 Task: Search one way flight ticket for 1 adult, 6 children, 1 infant in seat and 1 infant on lap in business from Portland: Portland International Airport to Springfield: Abraham Lincoln Capital Airport on 5-2-2023. Choice of flights is Delta. Number of bags: 8 checked bags. Price is upto 109000. Outbound departure time preference is 8:00.
Action: Mouse moved to (373, 319)
Screenshot: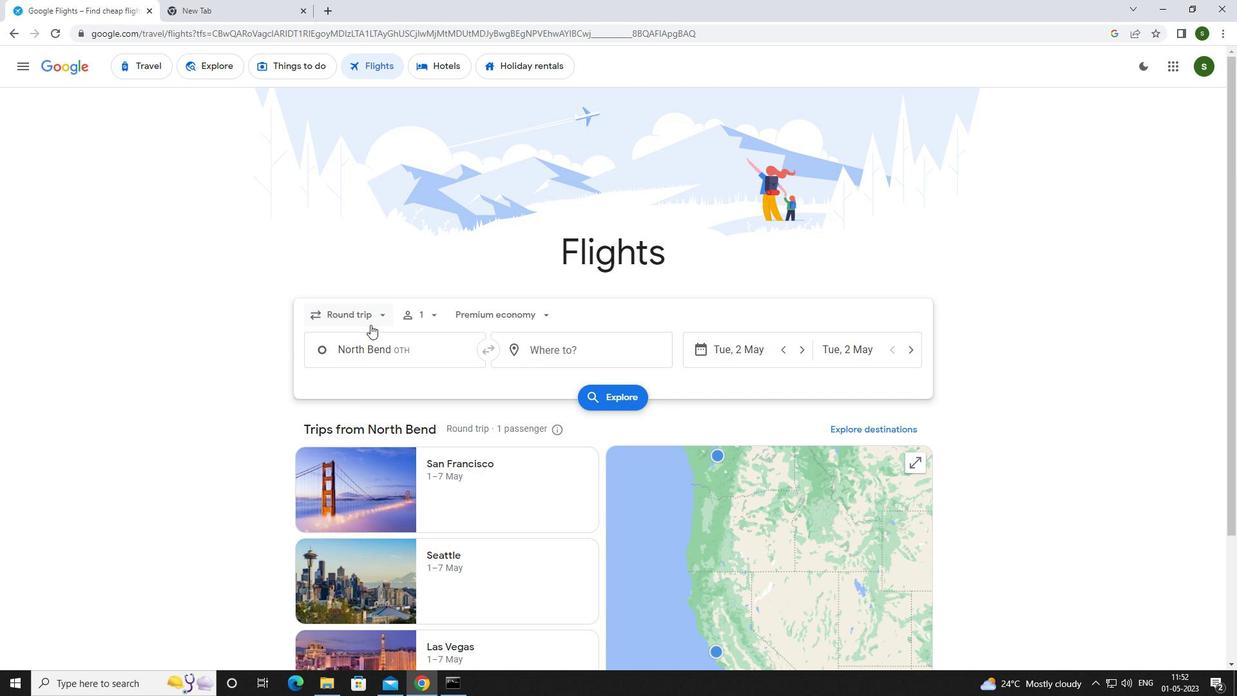 
Action: Mouse pressed left at (373, 319)
Screenshot: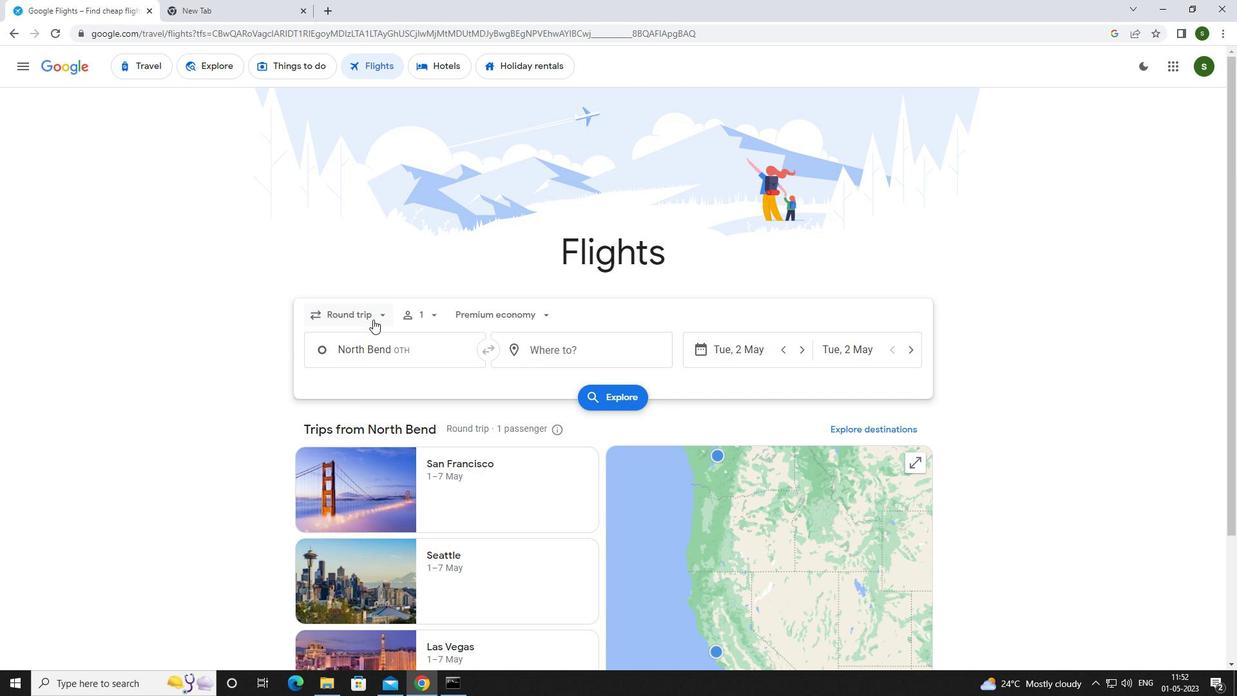 
Action: Mouse moved to (362, 367)
Screenshot: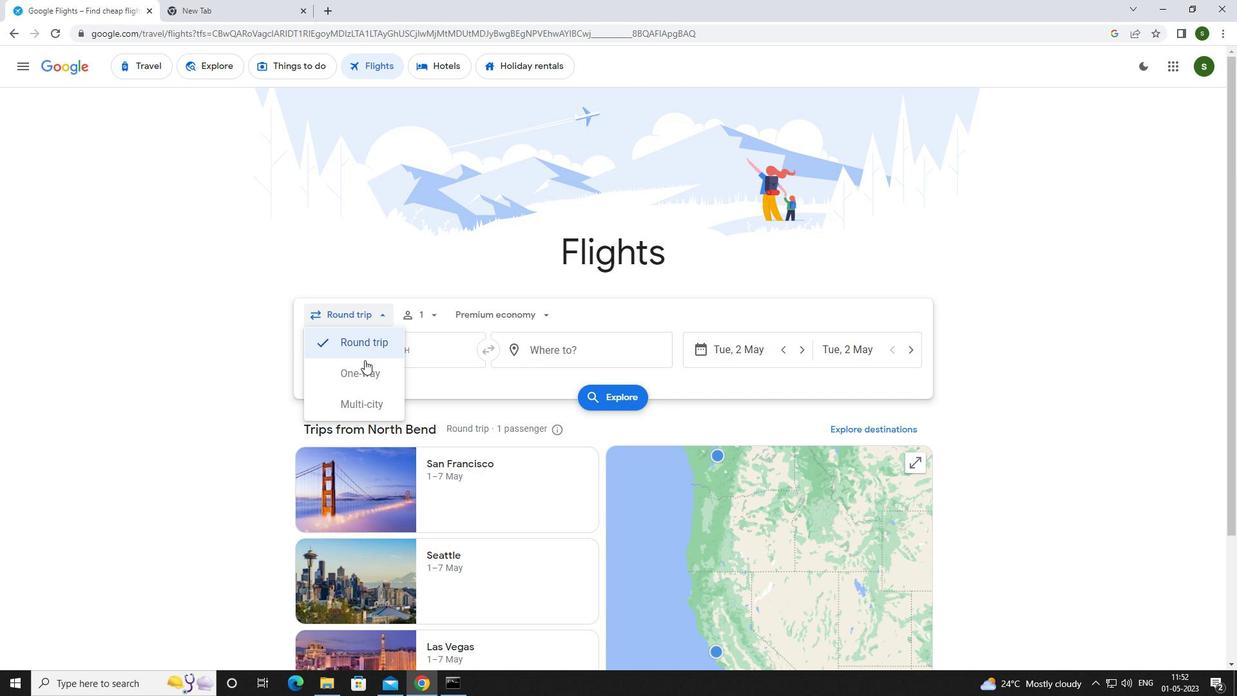 
Action: Mouse pressed left at (362, 367)
Screenshot: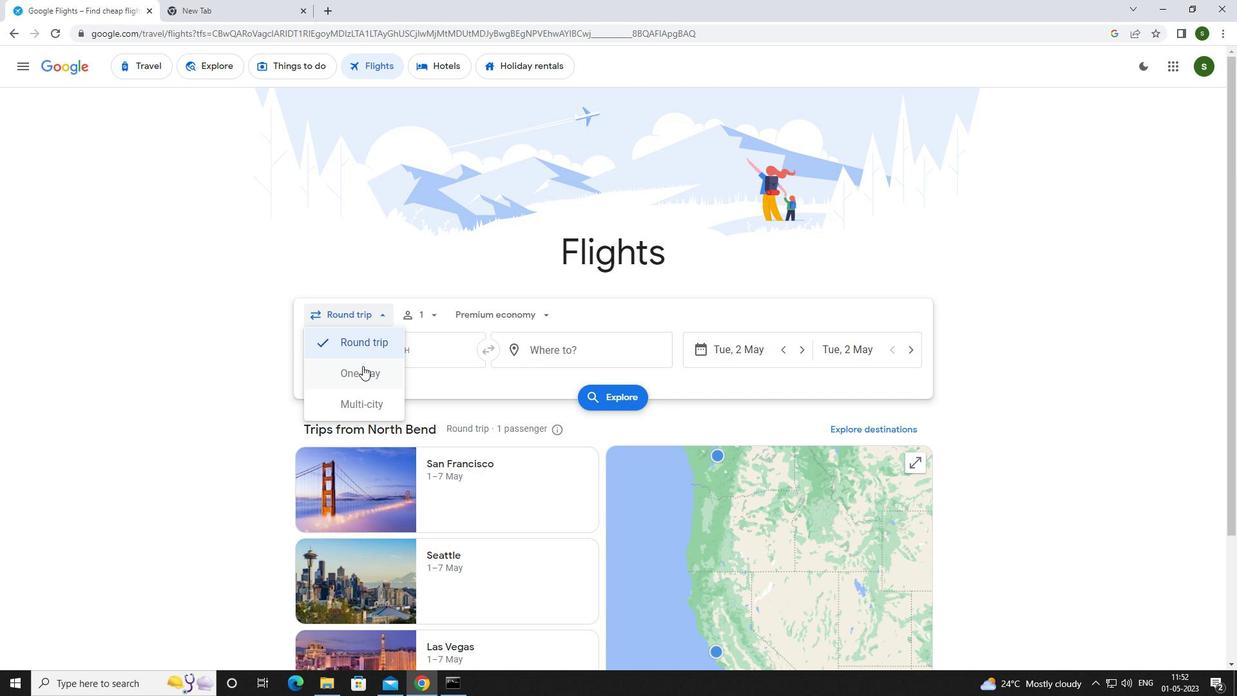 
Action: Mouse moved to (431, 315)
Screenshot: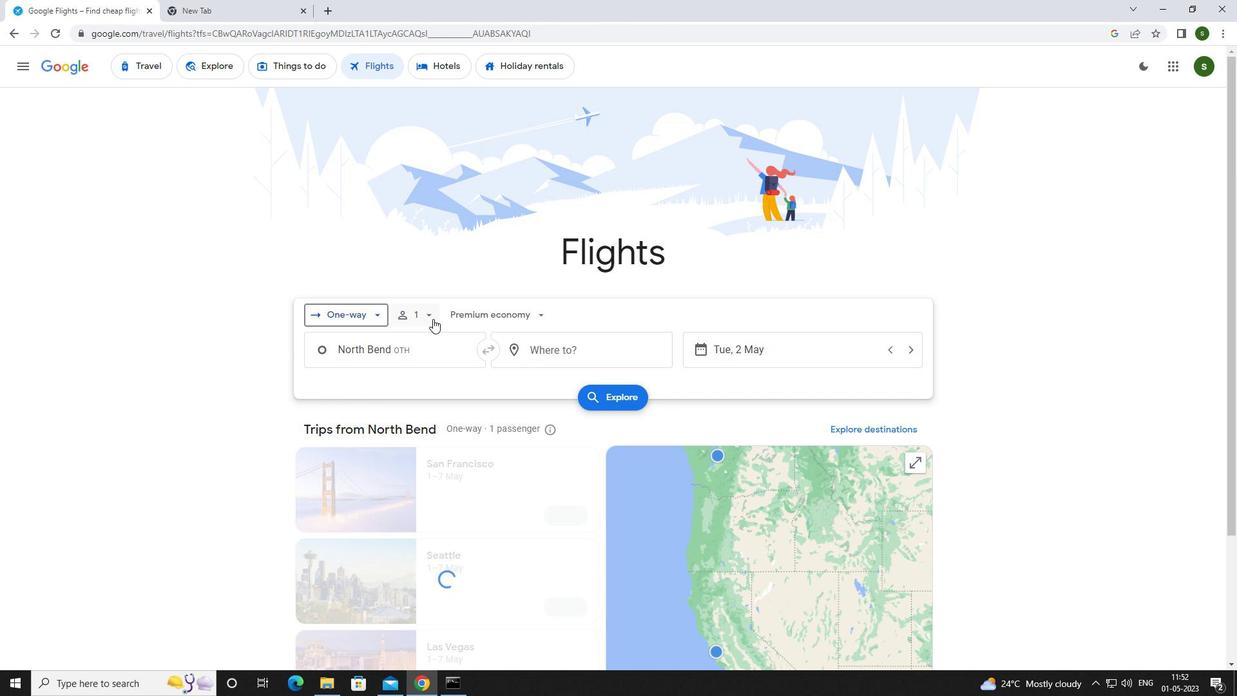 
Action: Mouse pressed left at (431, 315)
Screenshot: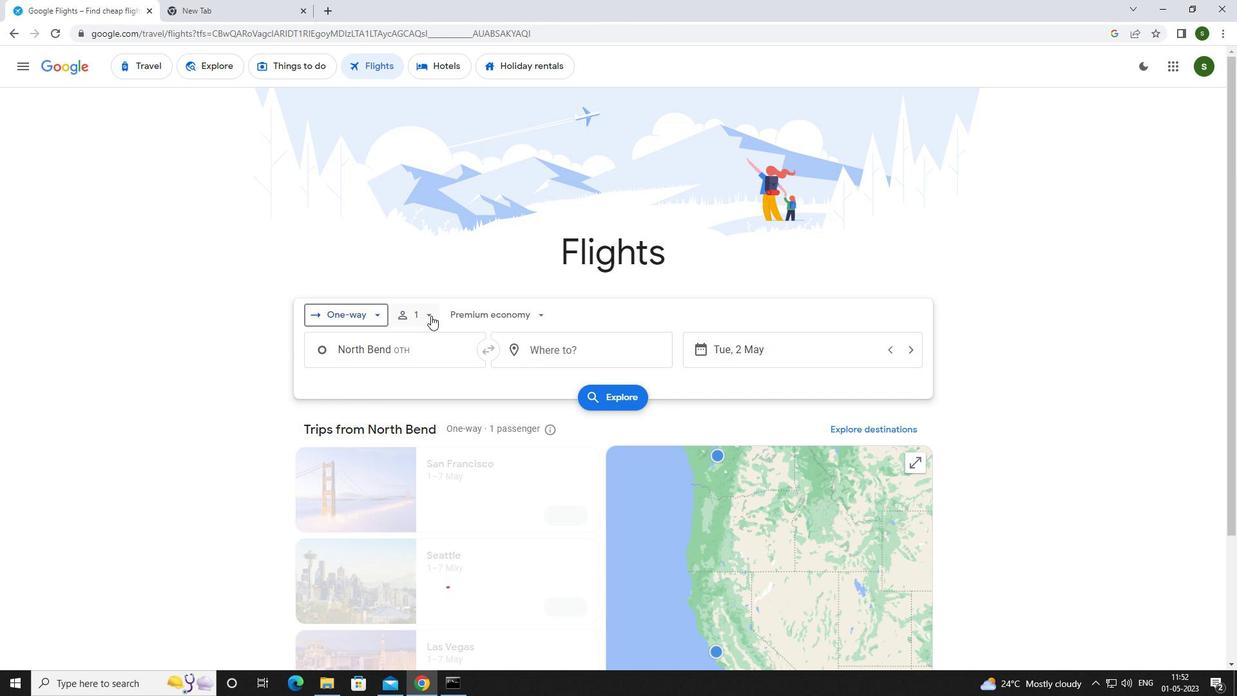 
Action: Mouse moved to (530, 375)
Screenshot: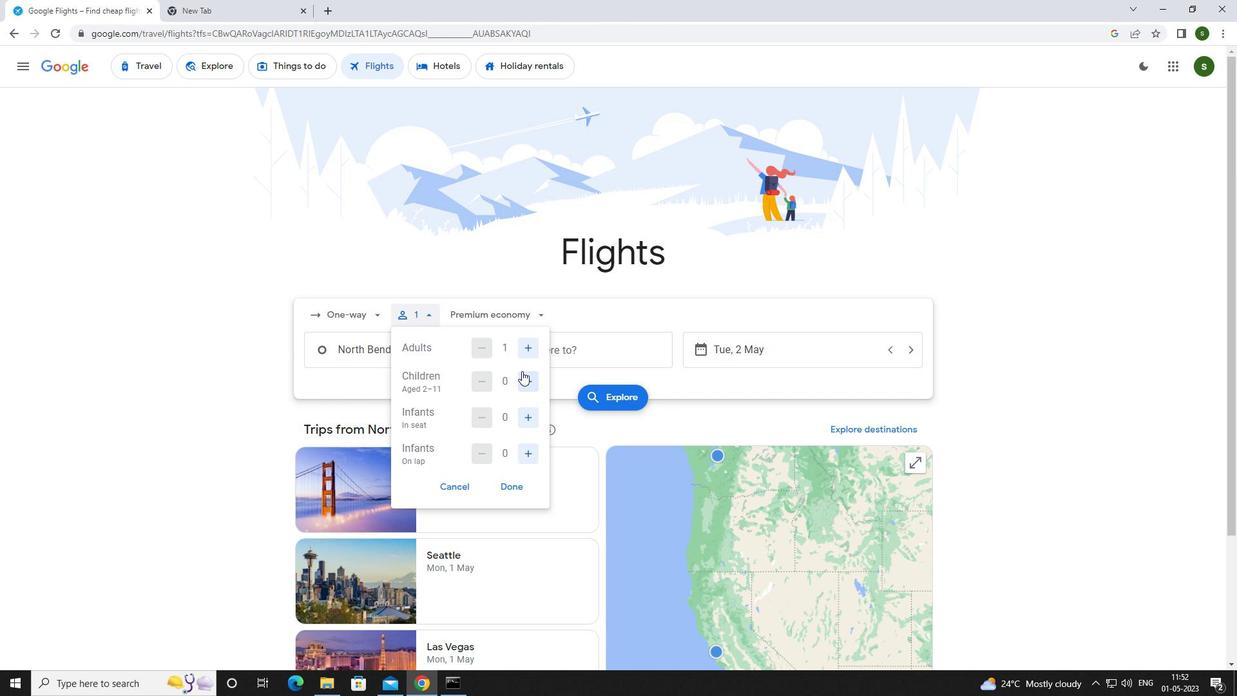 
Action: Mouse pressed left at (530, 375)
Screenshot: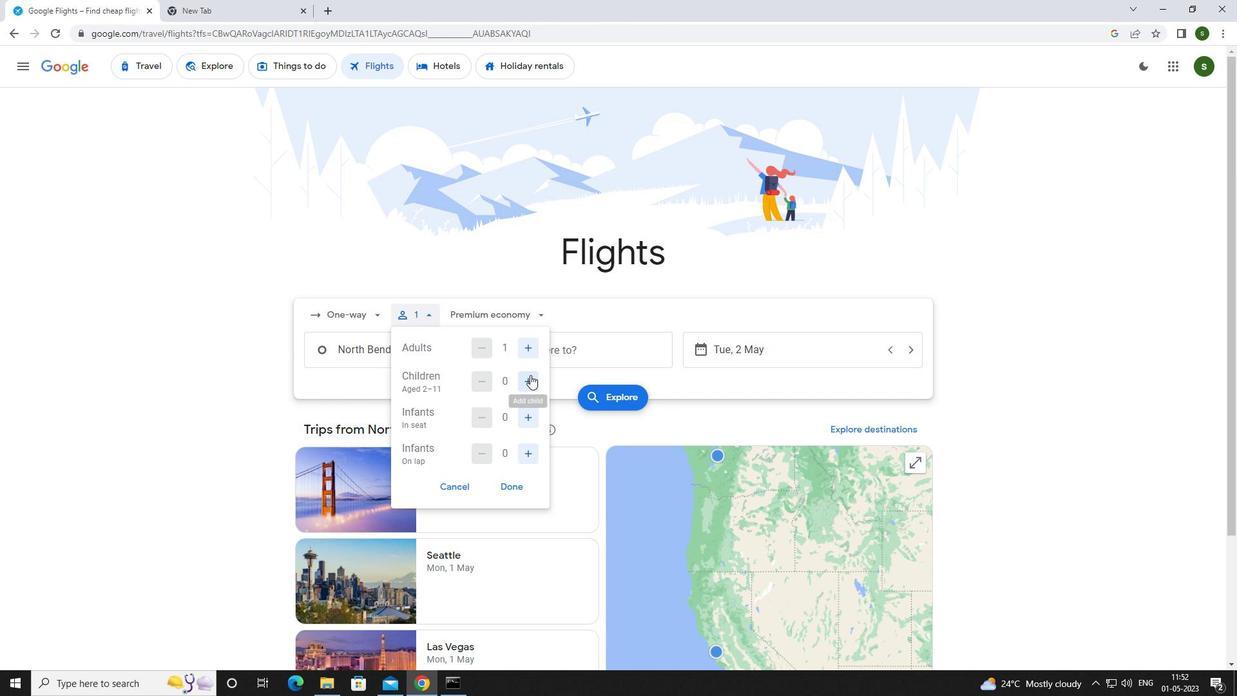
Action: Mouse pressed left at (530, 375)
Screenshot: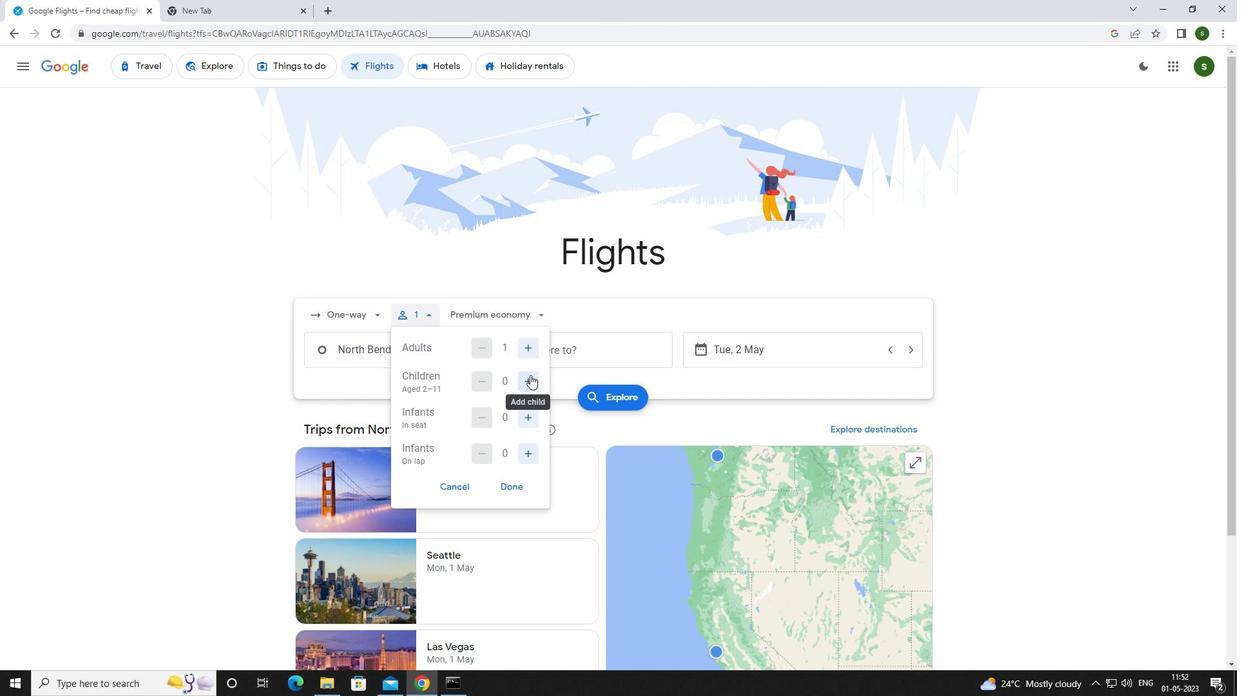
Action: Mouse pressed left at (530, 375)
Screenshot: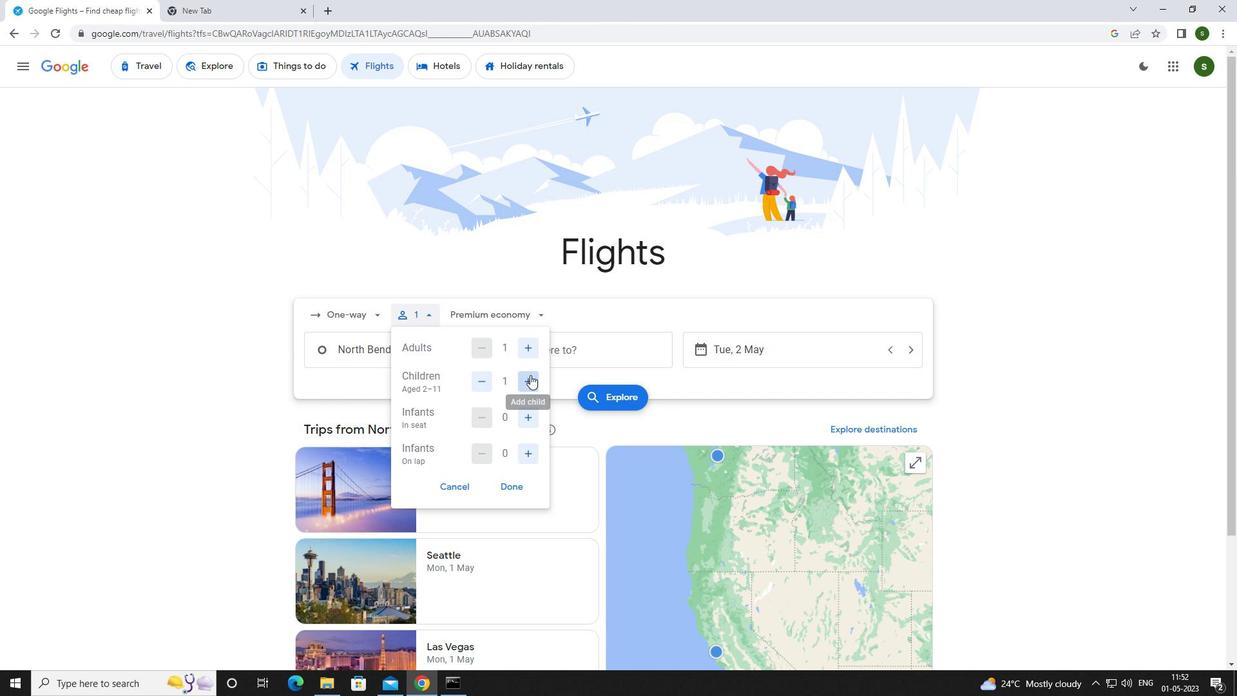 
Action: Mouse pressed left at (530, 375)
Screenshot: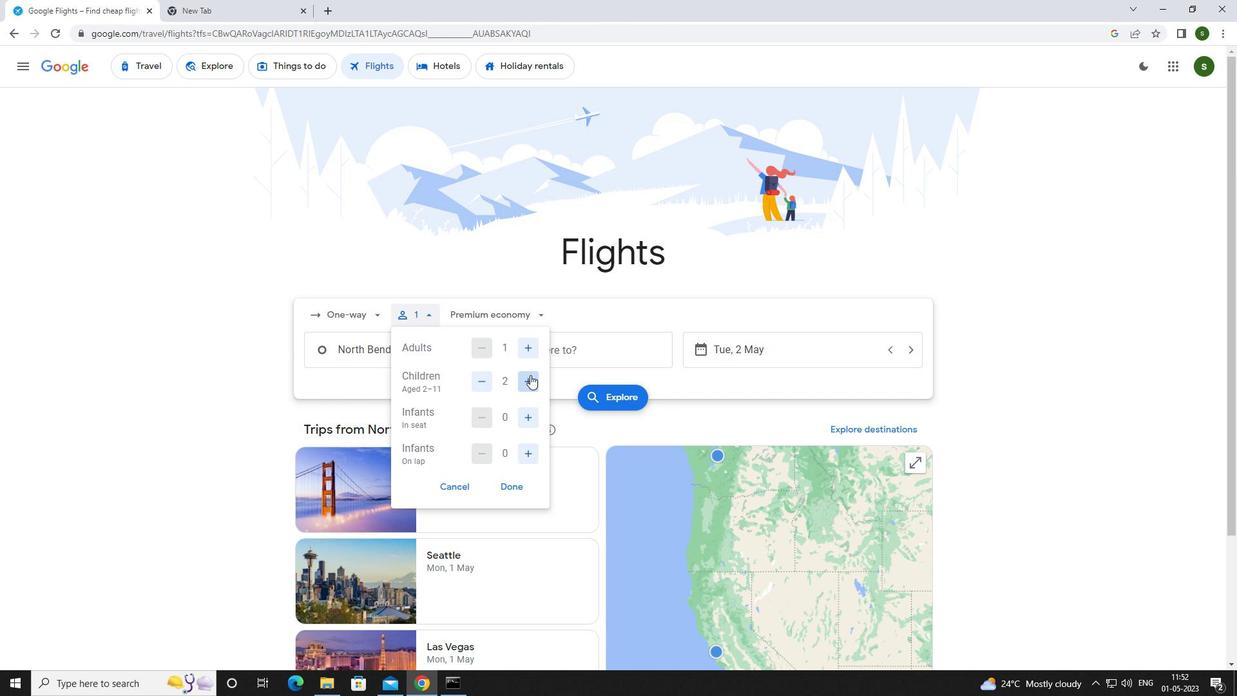 
Action: Mouse pressed left at (530, 375)
Screenshot: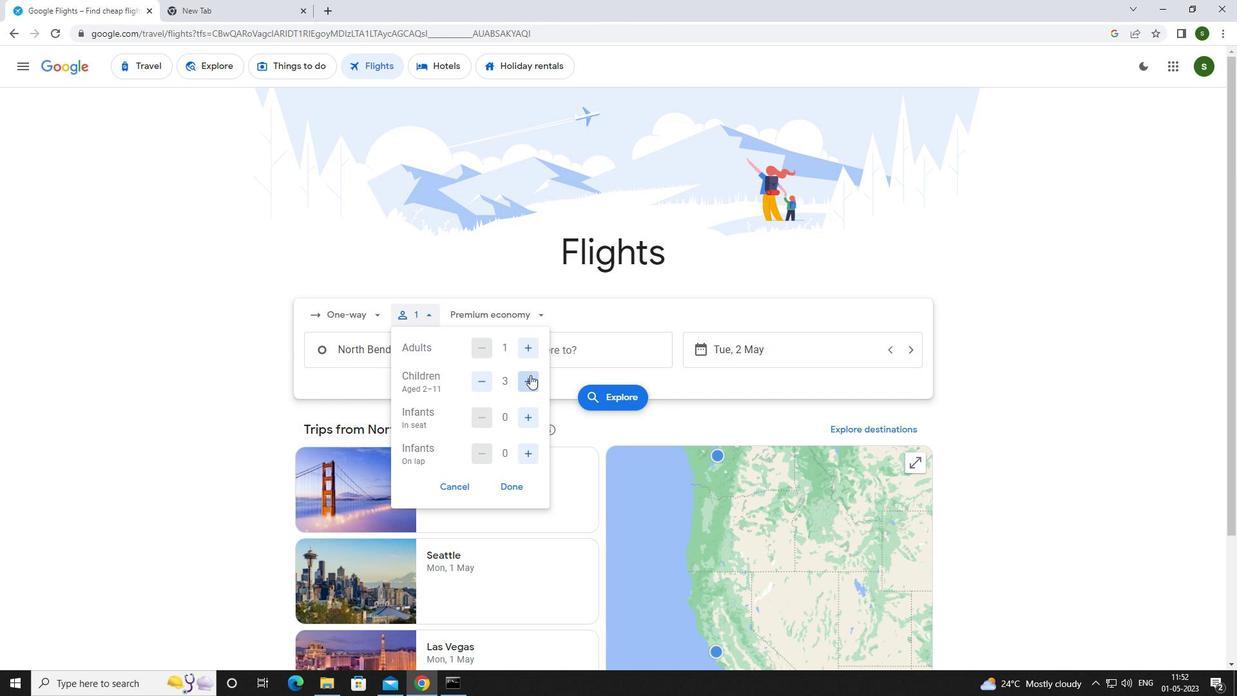 
Action: Mouse pressed left at (530, 375)
Screenshot: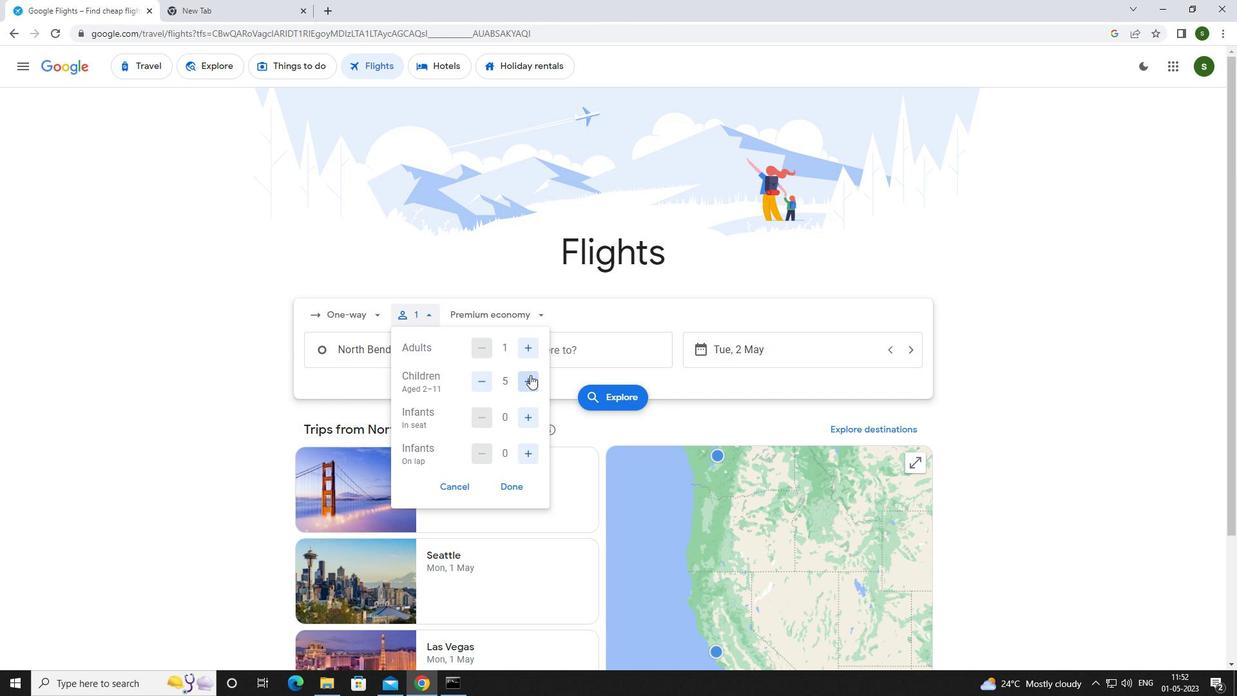 
Action: Mouse moved to (529, 409)
Screenshot: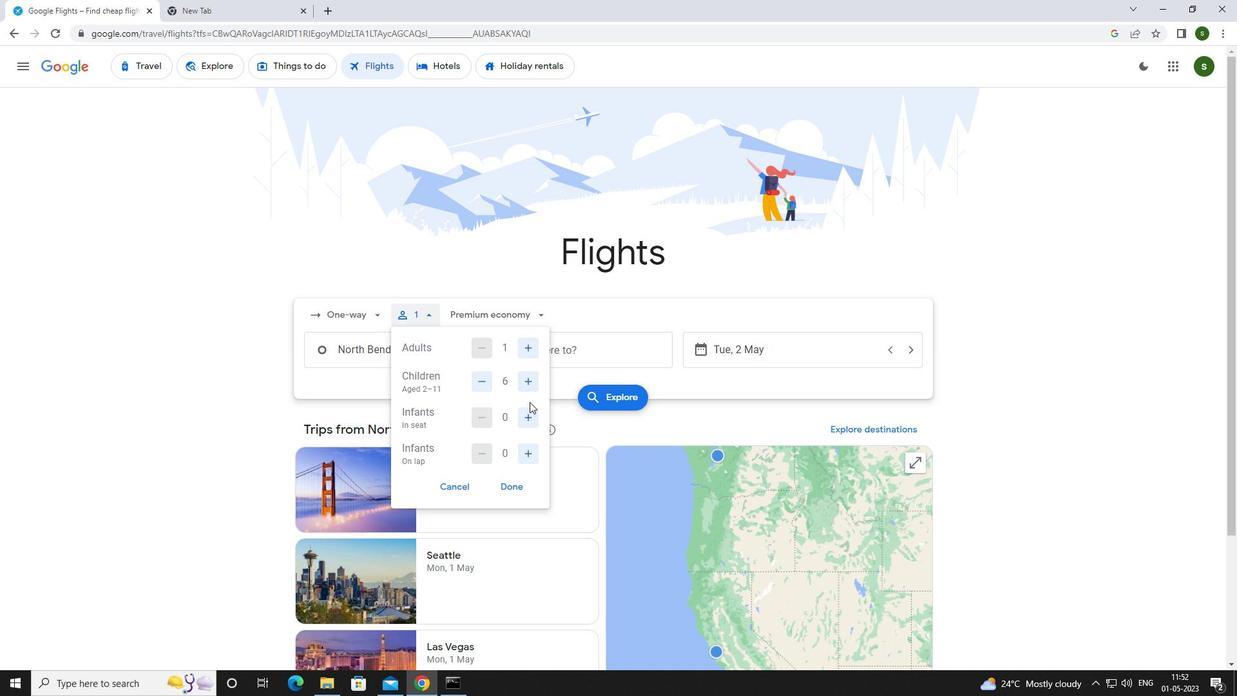 
Action: Mouse pressed left at (529, 409)
Screenshot: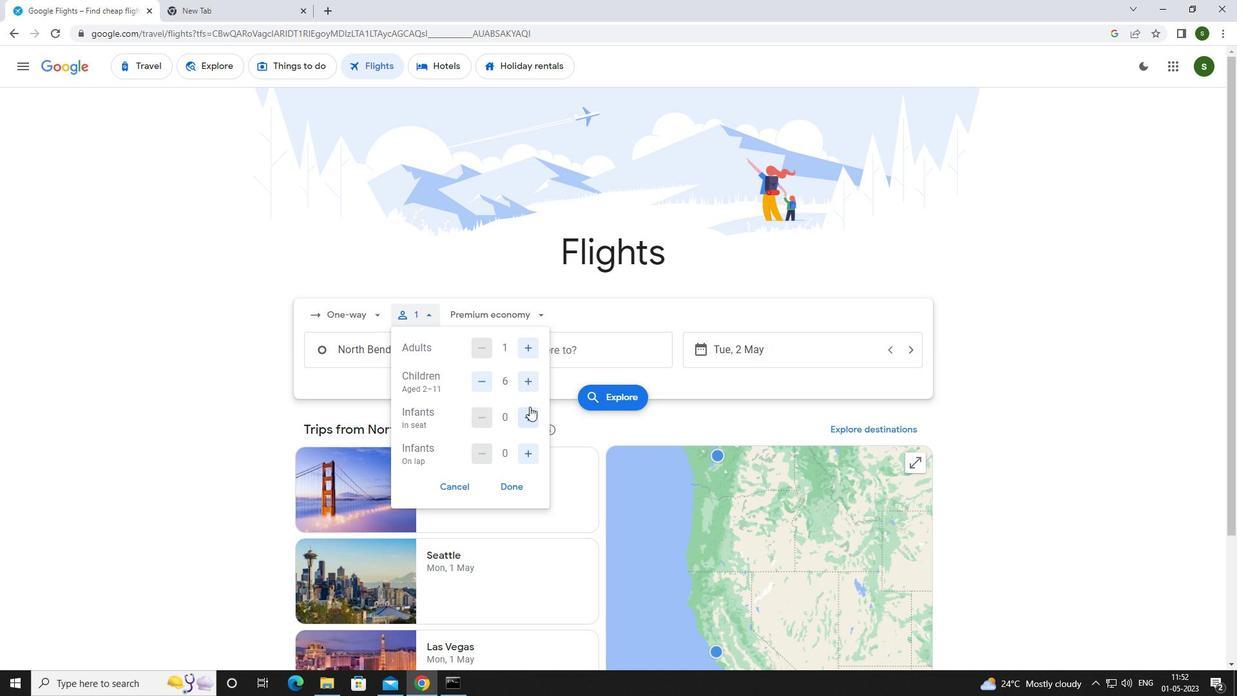 
Action: Mouse moved to (525, 448)
Screenshot: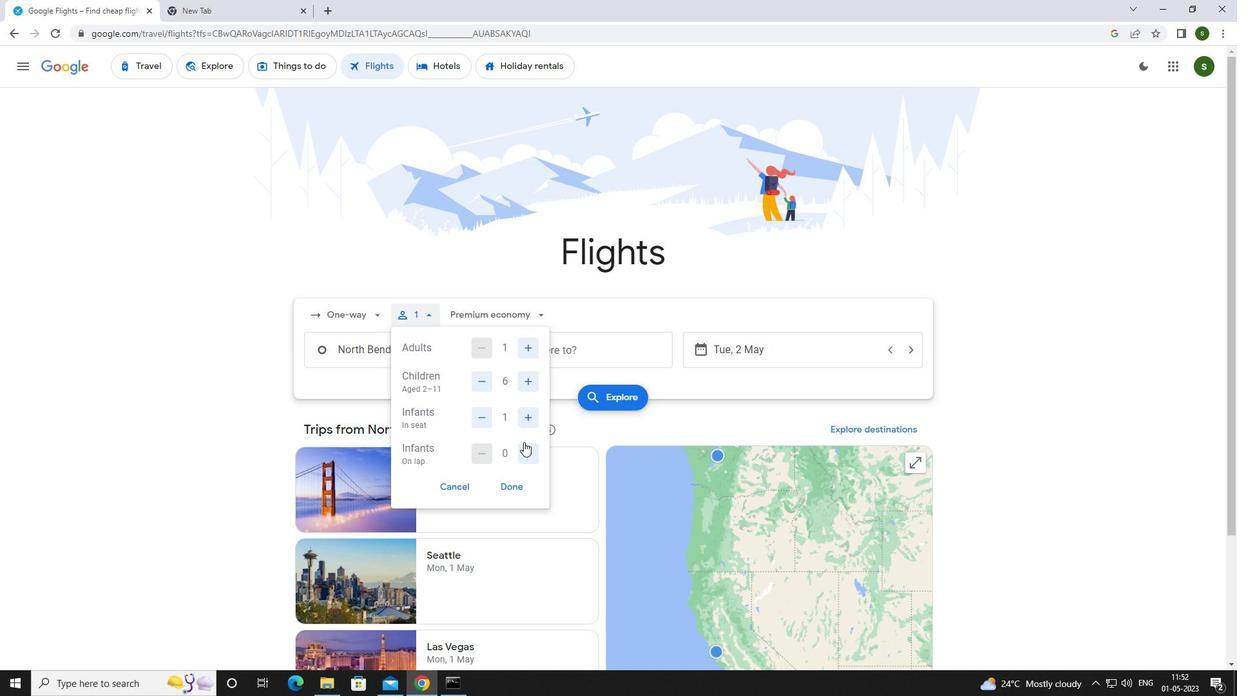 
Action: Mouse pressed left at (525, 448)
Screenshot: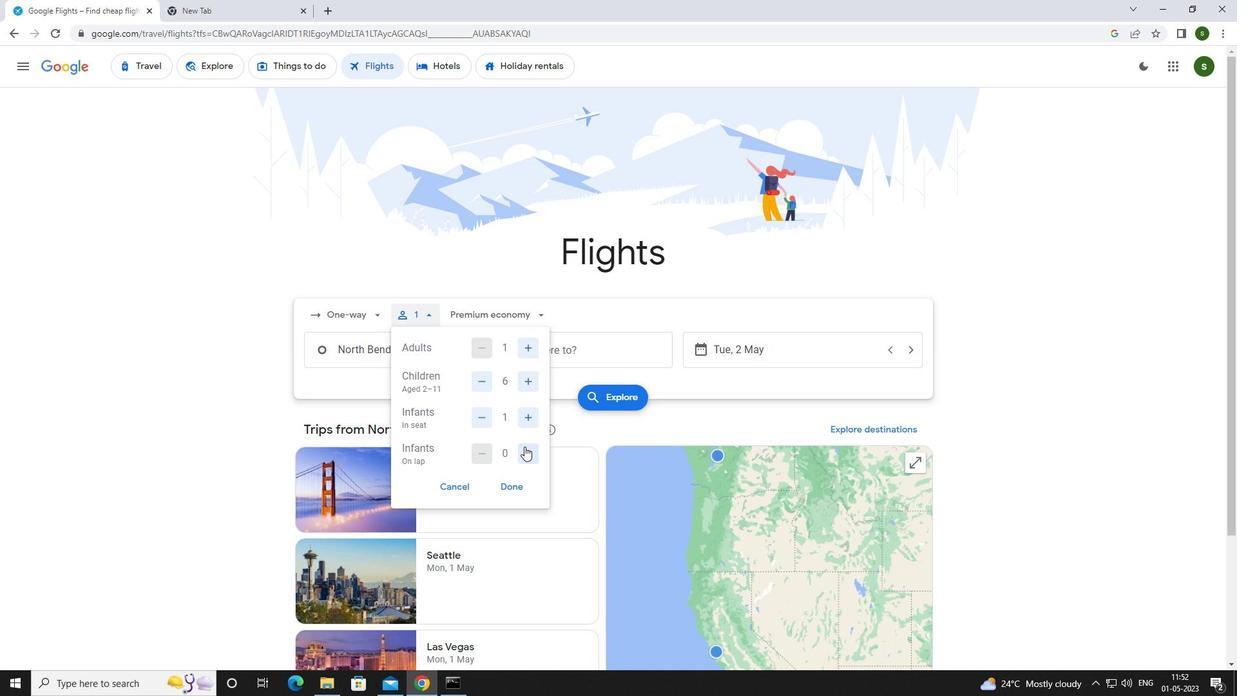 
Action: Mouse moved to (495, 315)
Screenshot: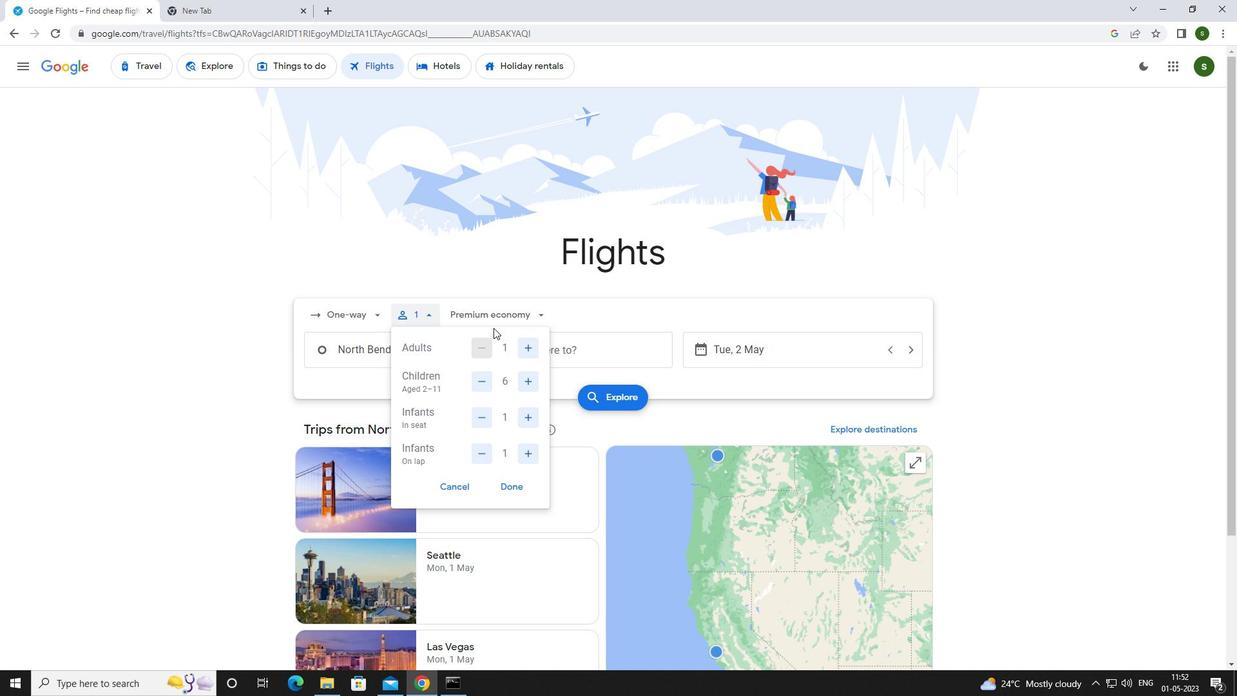 
Action: Mouse pressed left at (495, 315)
Screenshot: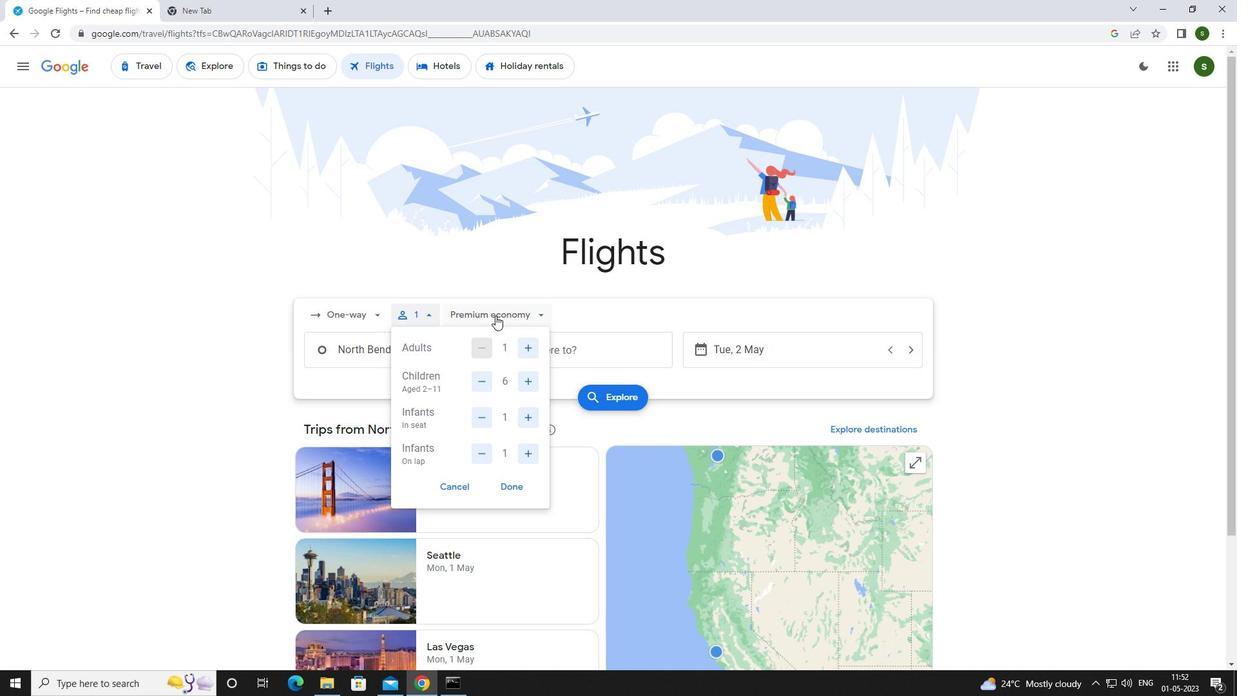 
Action: Mouse moved to (511, 402)
Screenshot: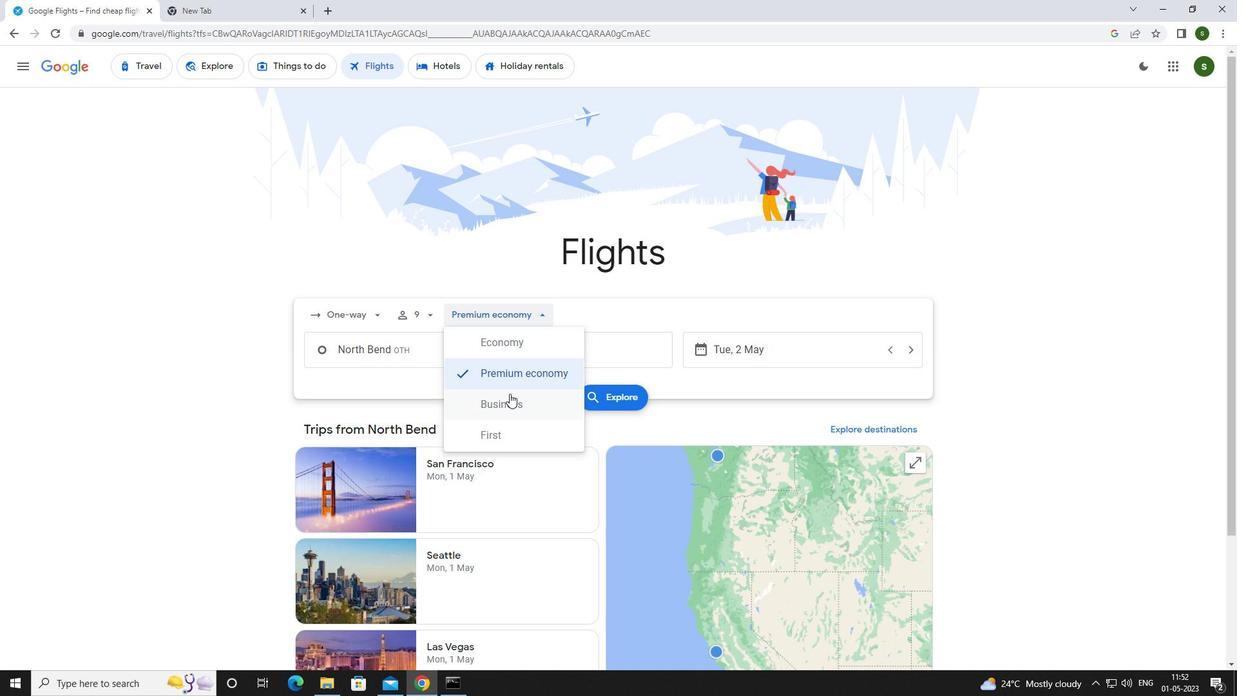 
Action: Mouse pressed left at (511, 402)
Screenshot: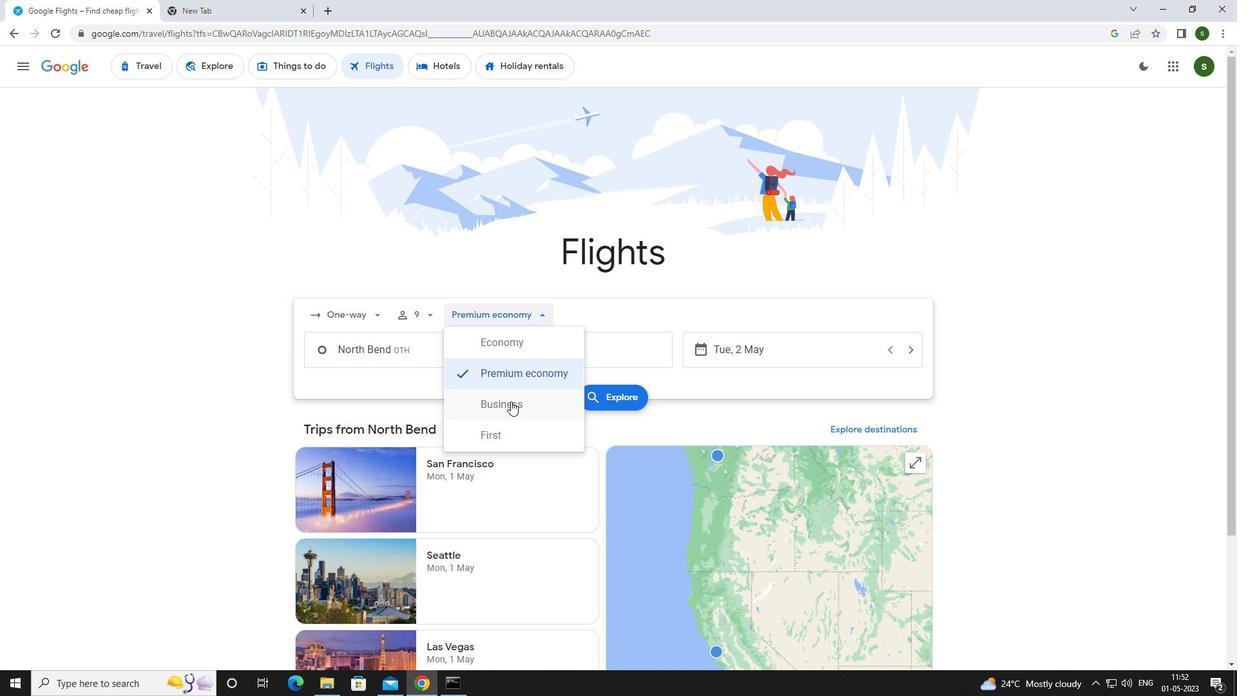 
Action: Mouse moved to (456, 351)
Screenshot: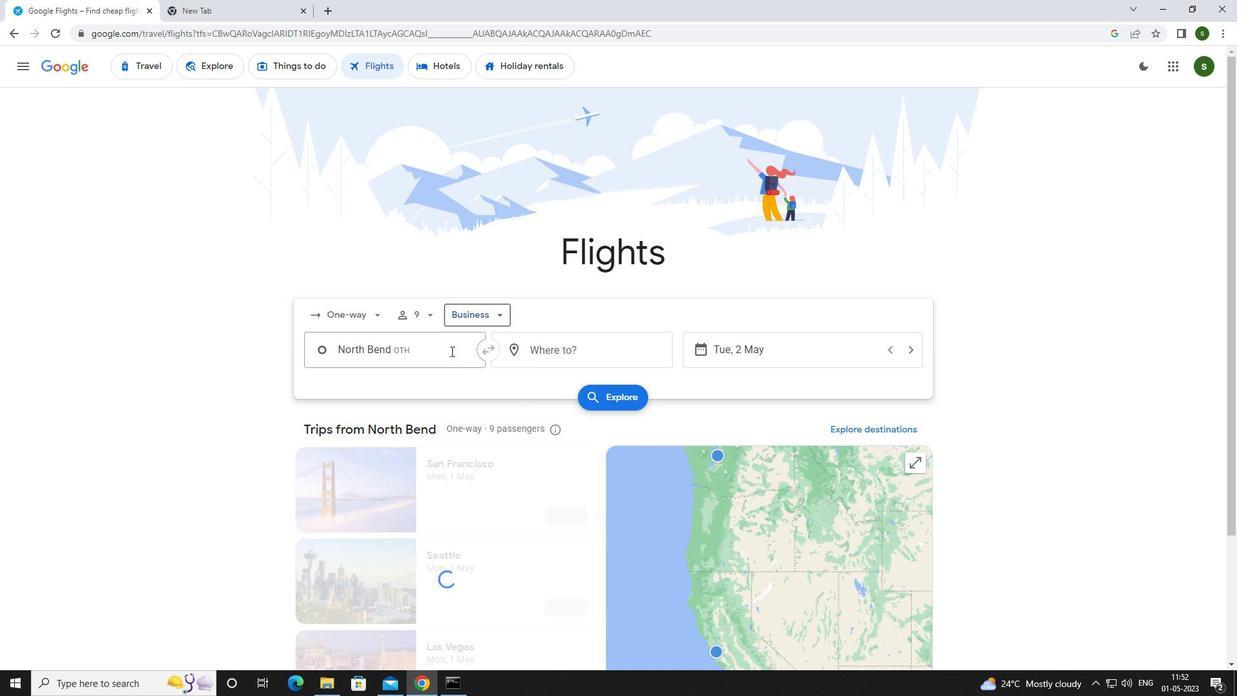 
Action: Mouse pressed left at (456, 351)
Screenshot: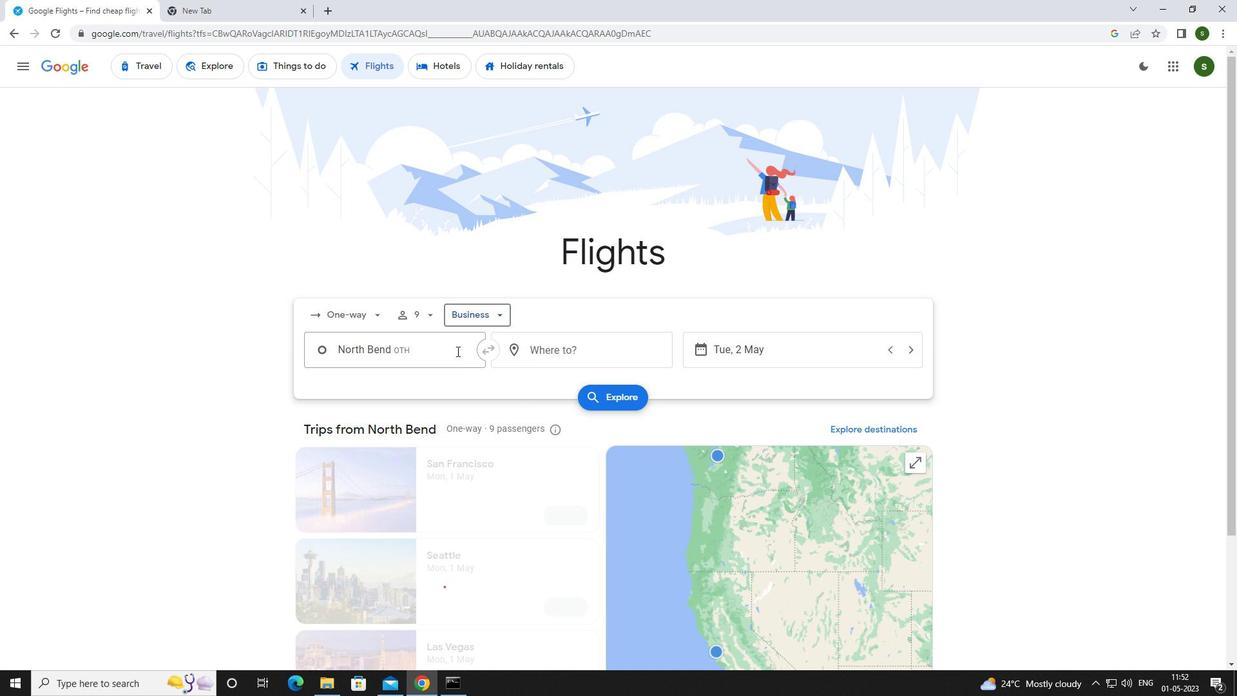 
Action: Key pressed p<Key.caps_lock>ortland
Screenshot: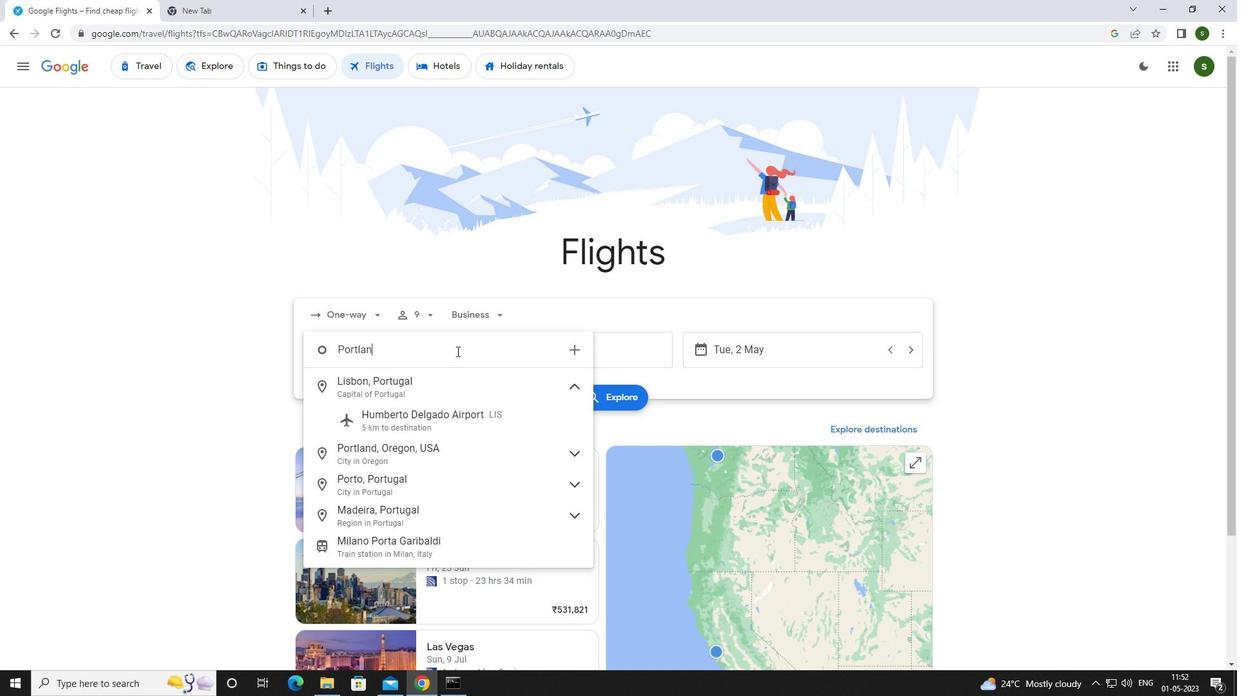 
Action: Mouse moved to (461, 411)
Screenshot: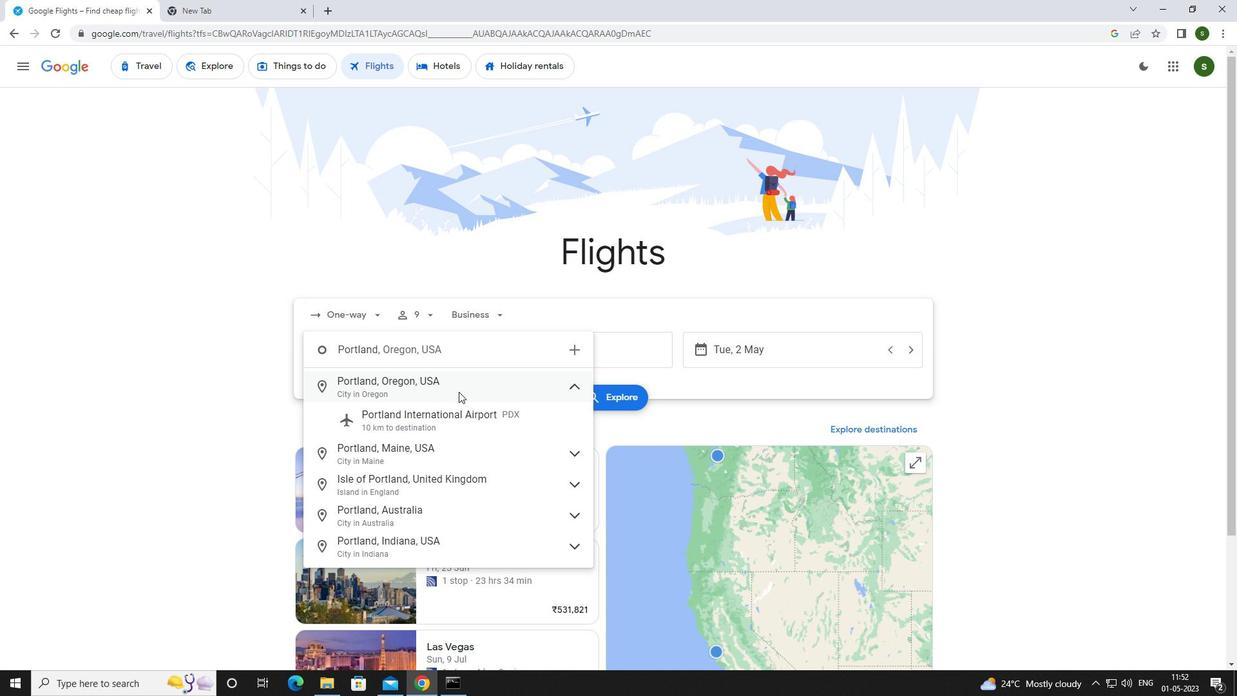 
Action: Mouse pressed left at (461, 411)
Screenshot: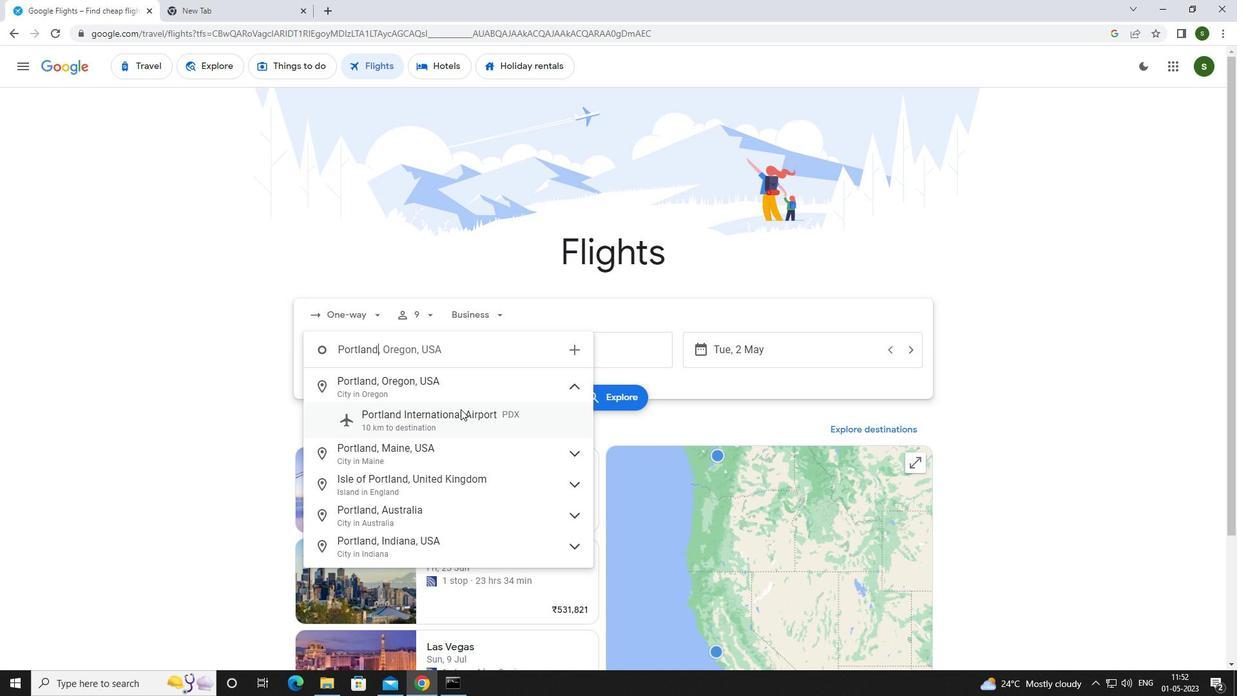 
Action: Mouse moved to (590, 351)
Screenshot: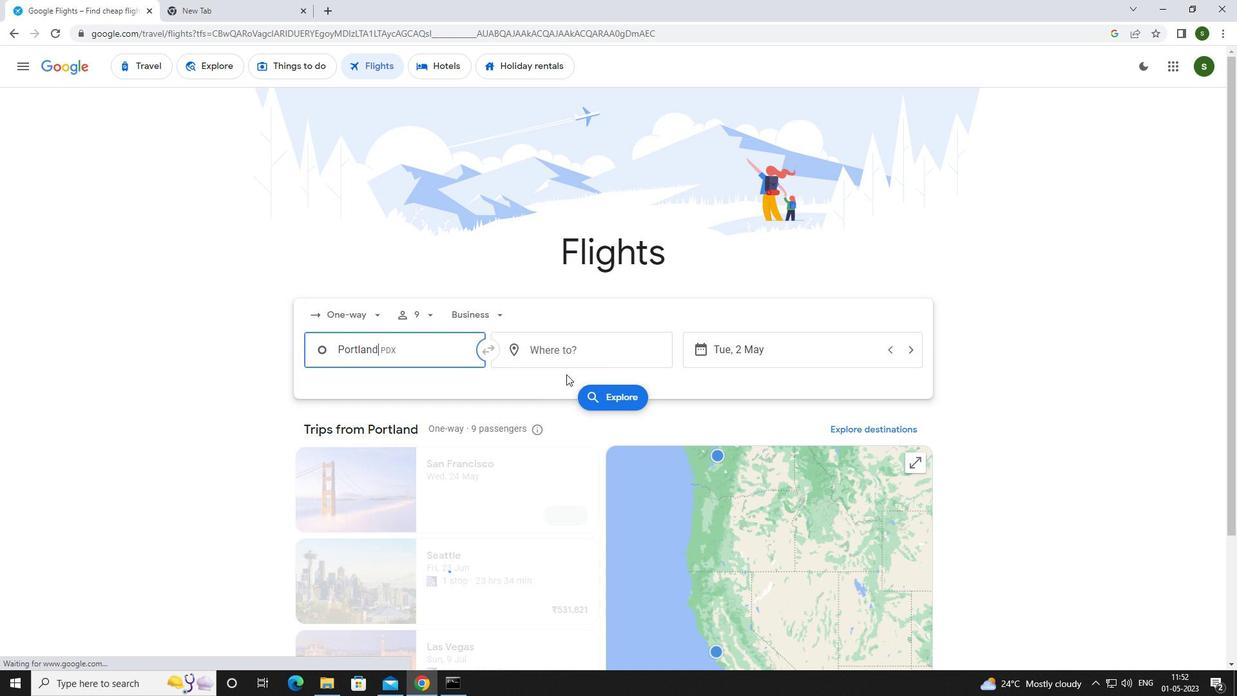 
Action: Mouse pressed left at (590, 351)
Screenshot: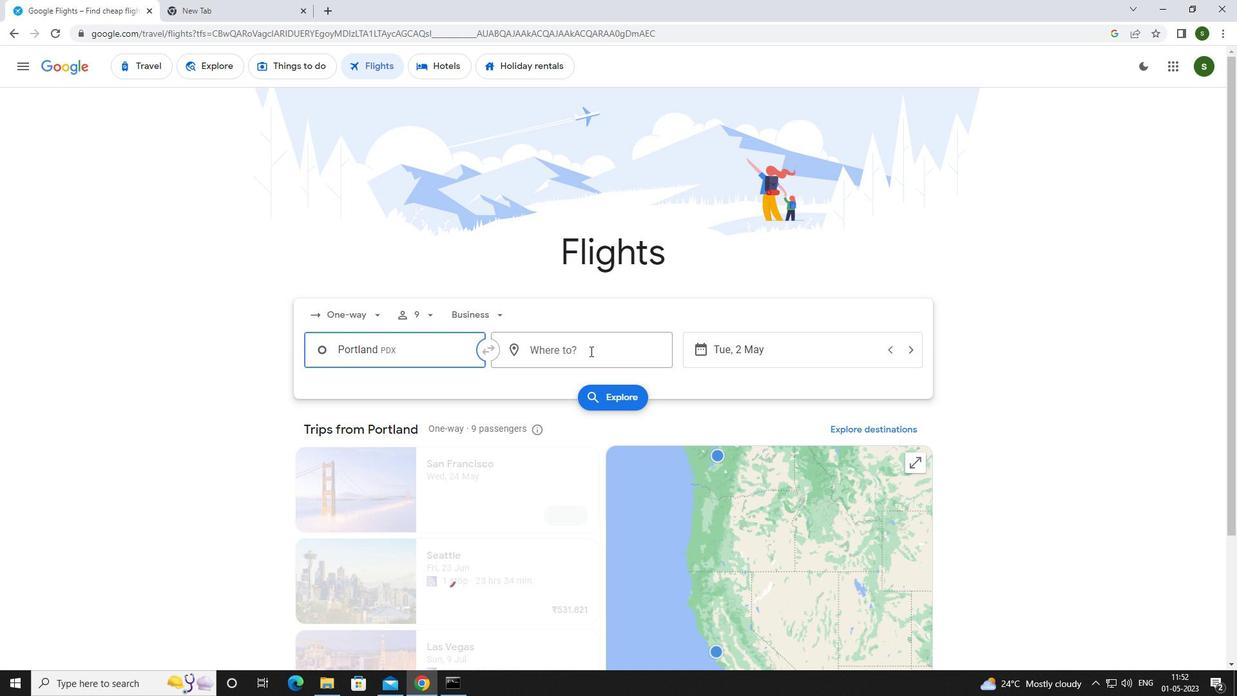 
Action: Key pressed <Key.caps_lock>s<Key.caps_lock>pringfie
Screenshot: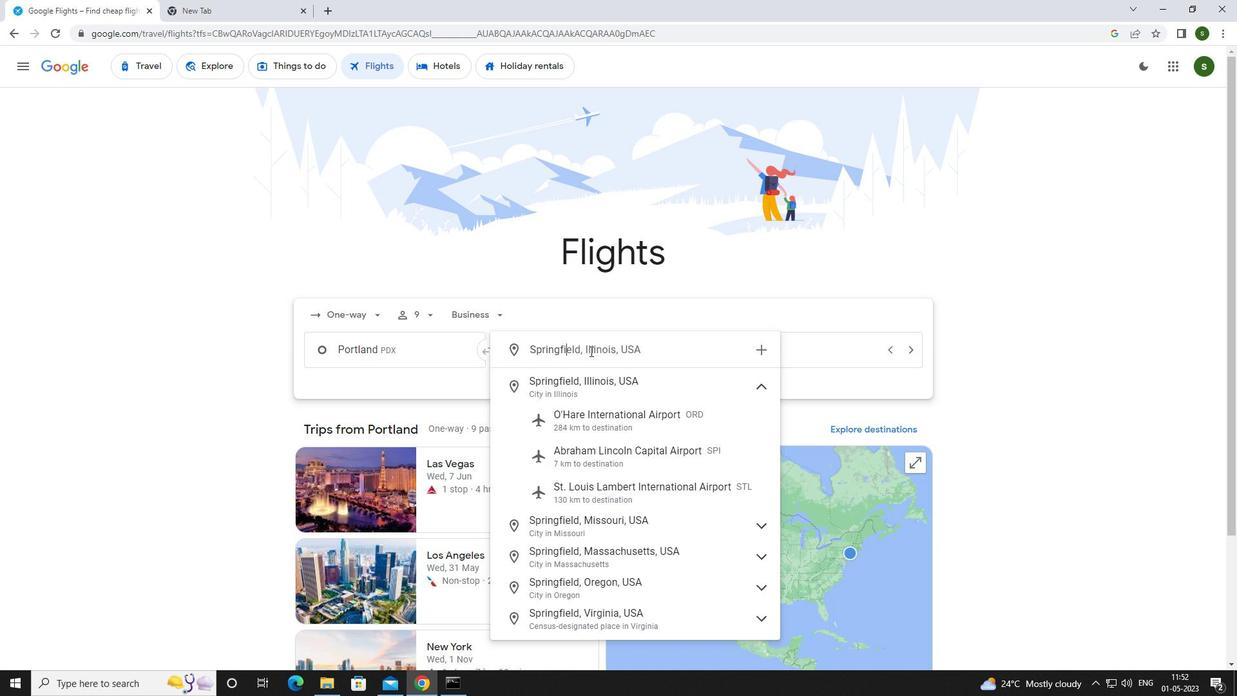 
Action: Mouse moved to (661, 451)
Screenshot: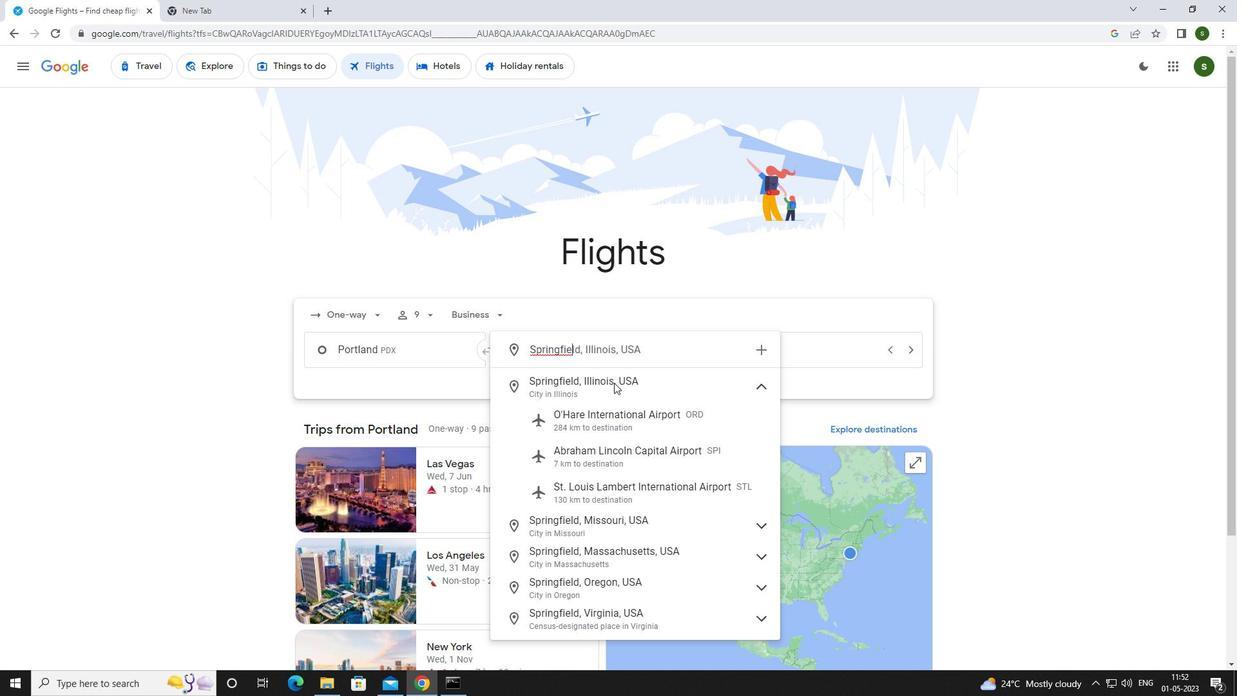 
Action: Mouse pressed left at (661, 451)
Screenshot: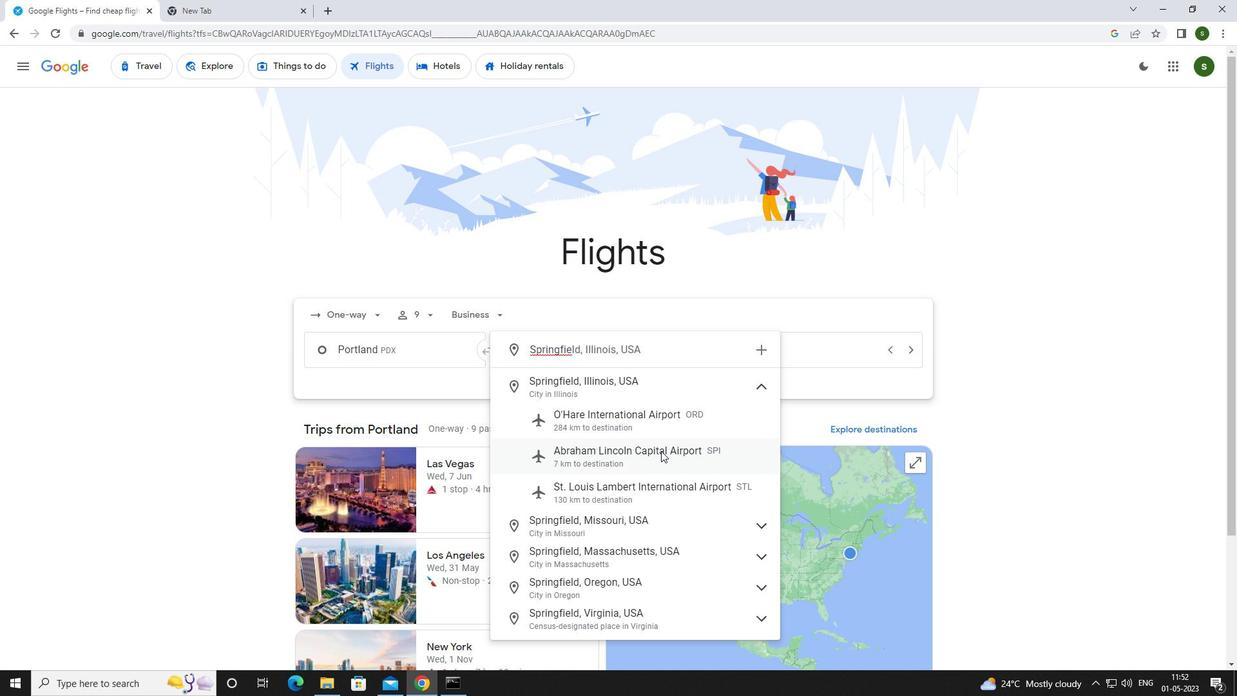 
Action: Mouse moved to (800, 355)
Screenshot: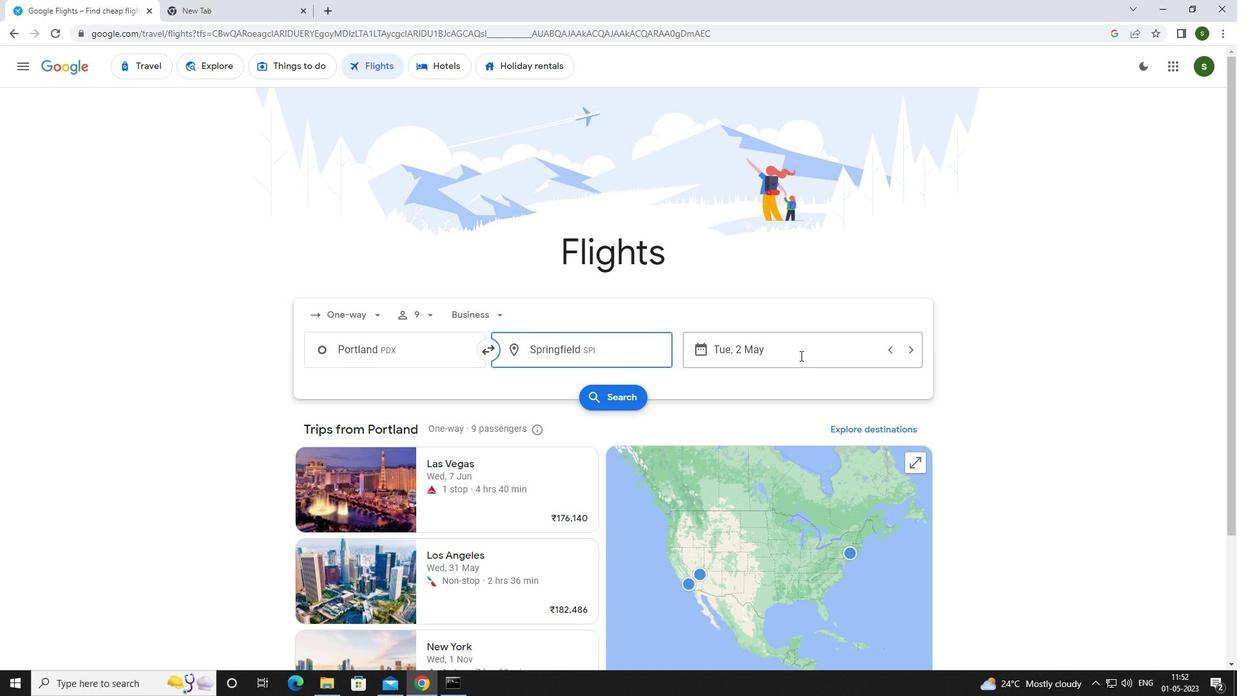 
Action: Mouse pressed left at (800, 355)
Screenshot: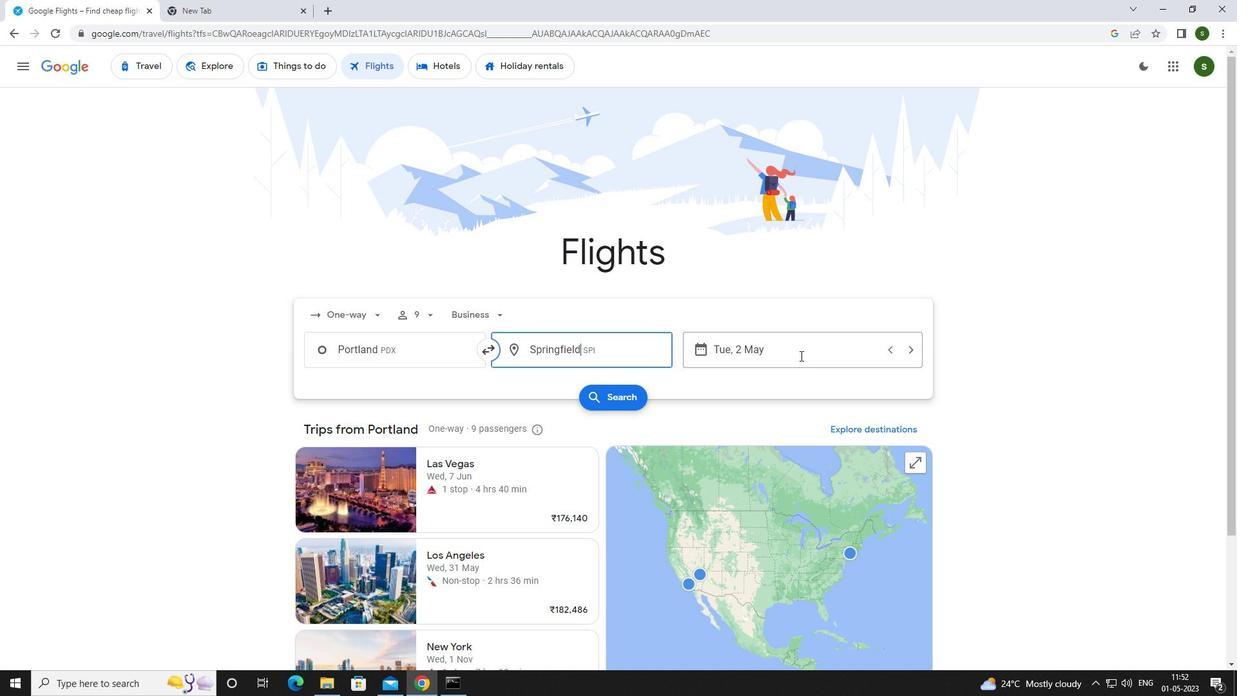 
Action: Mouse moved to (529, 431)
Screenshot: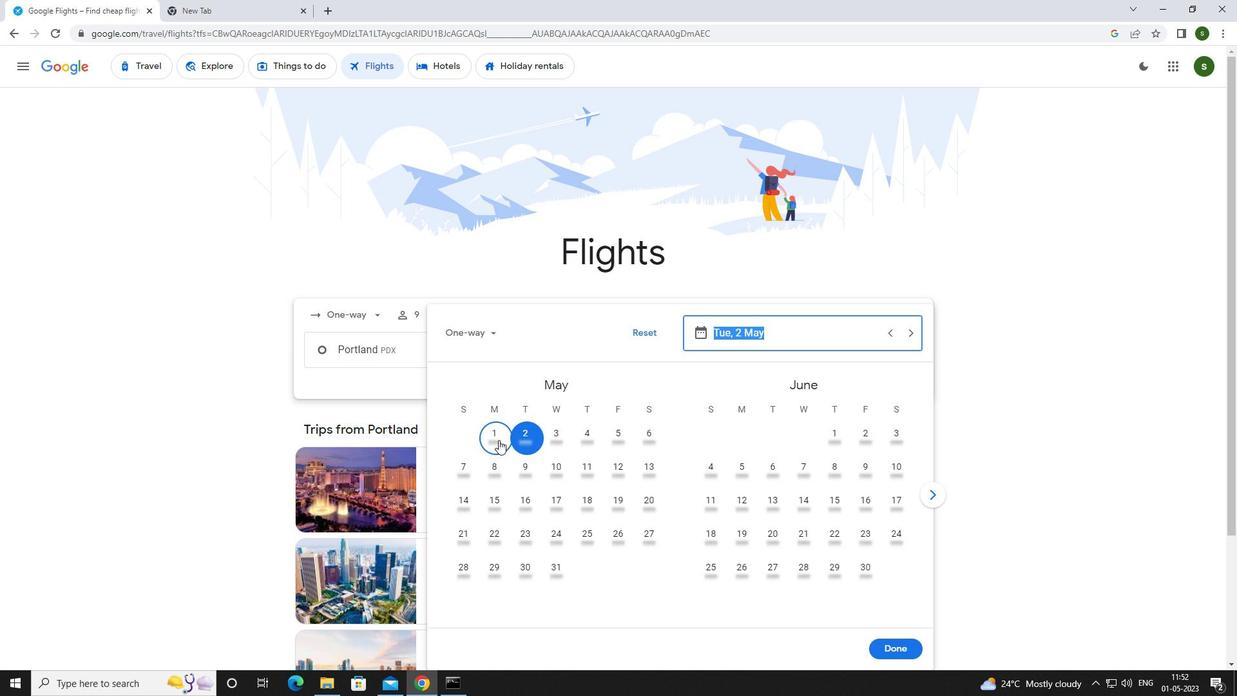 
Action: Mouse pressed left at (529, 431)
Screenshot: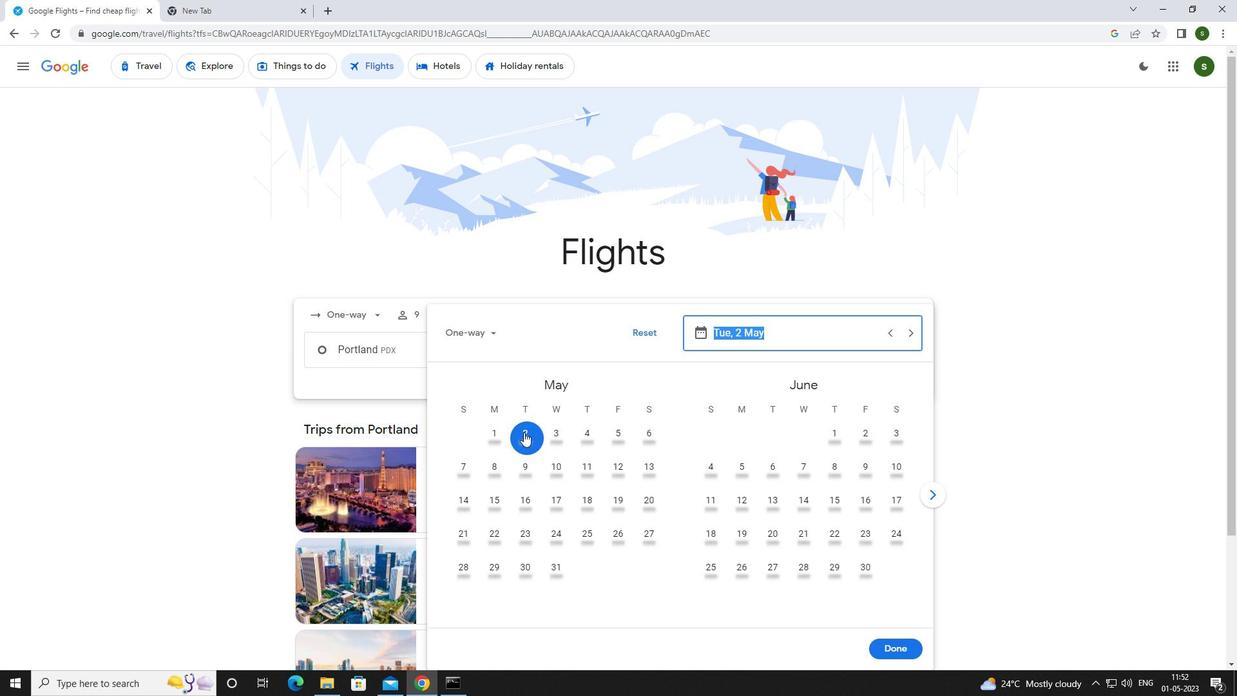 
Action: Mouse moved to (877, 646)
Screenshot: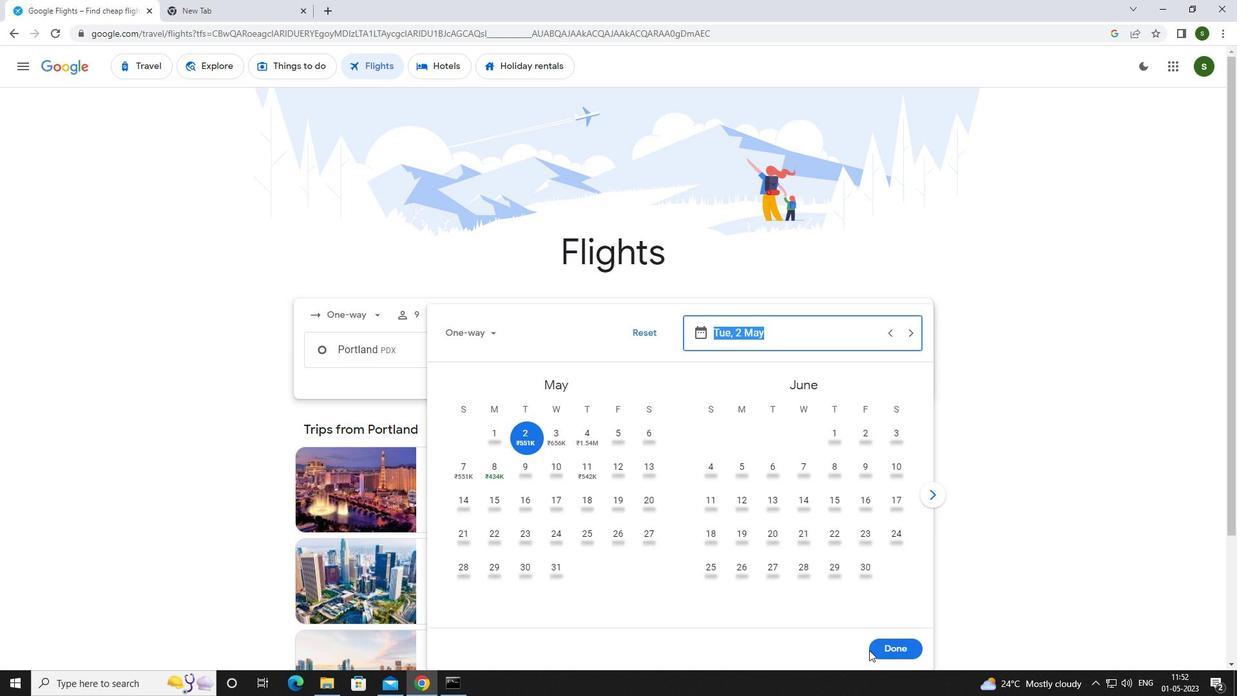 
Action: Mouse pressed left at (877, 646)
Screenshot: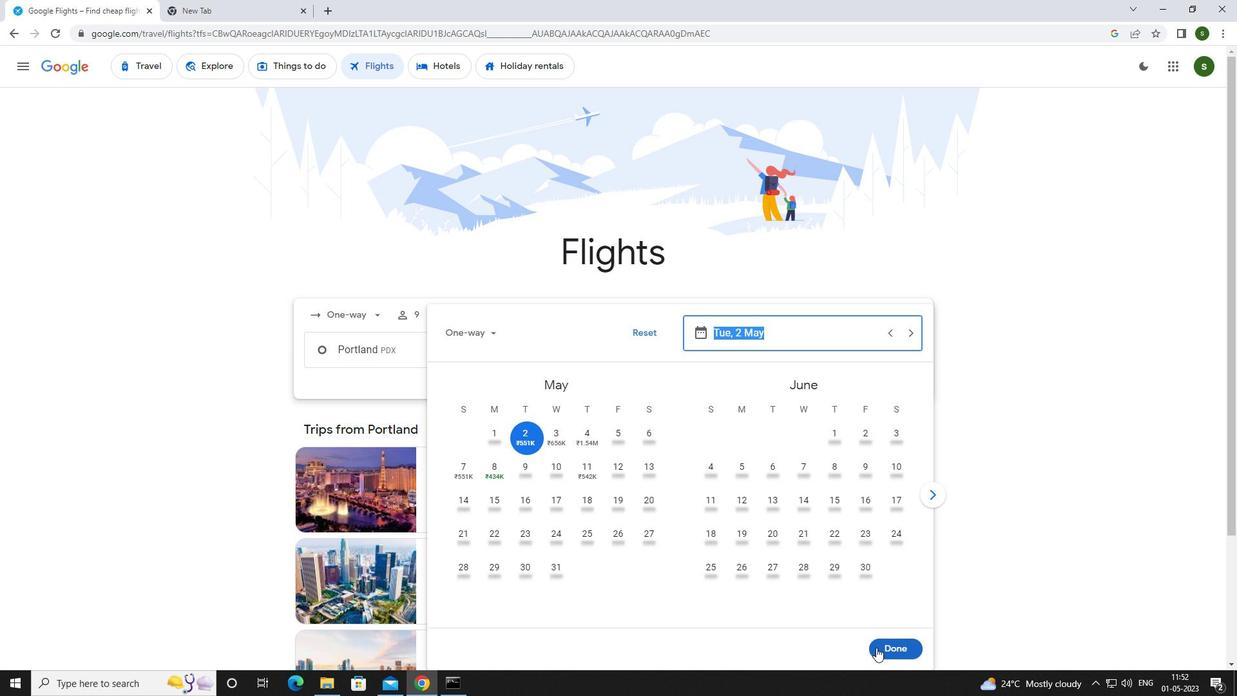 
Action: Mouse moved to (618, 395)
Screenshot: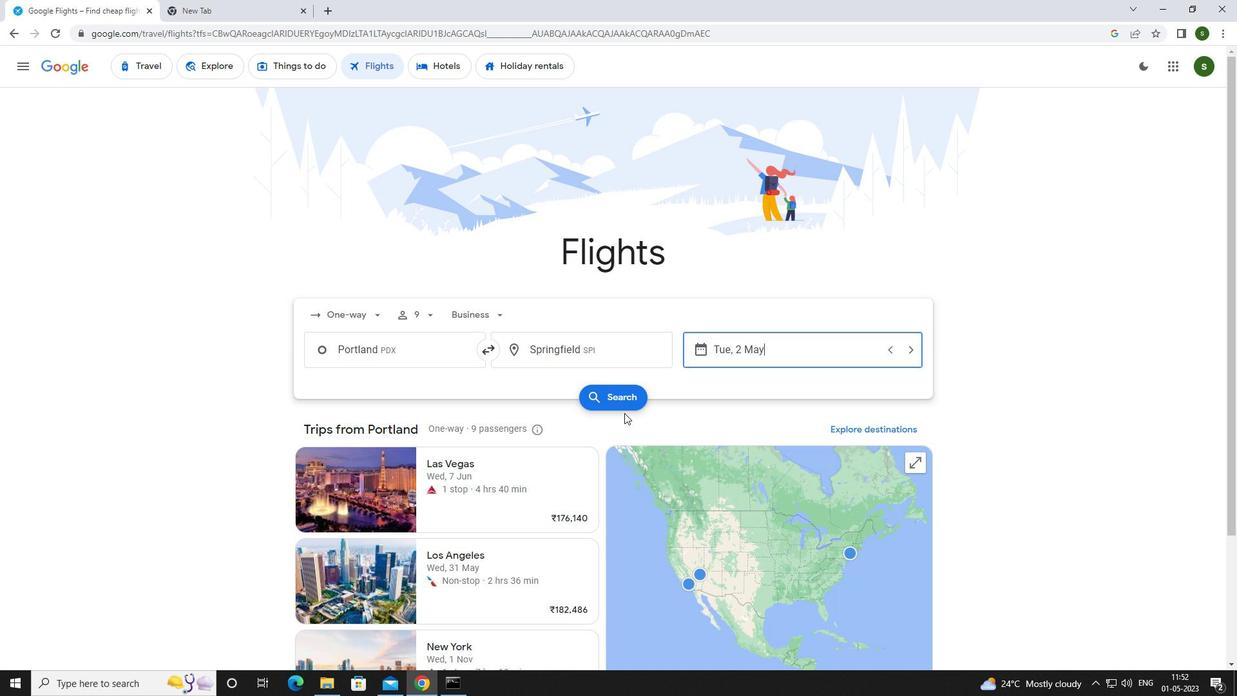 
Action: Mouse pressed left at (618, 395)
Screenshot: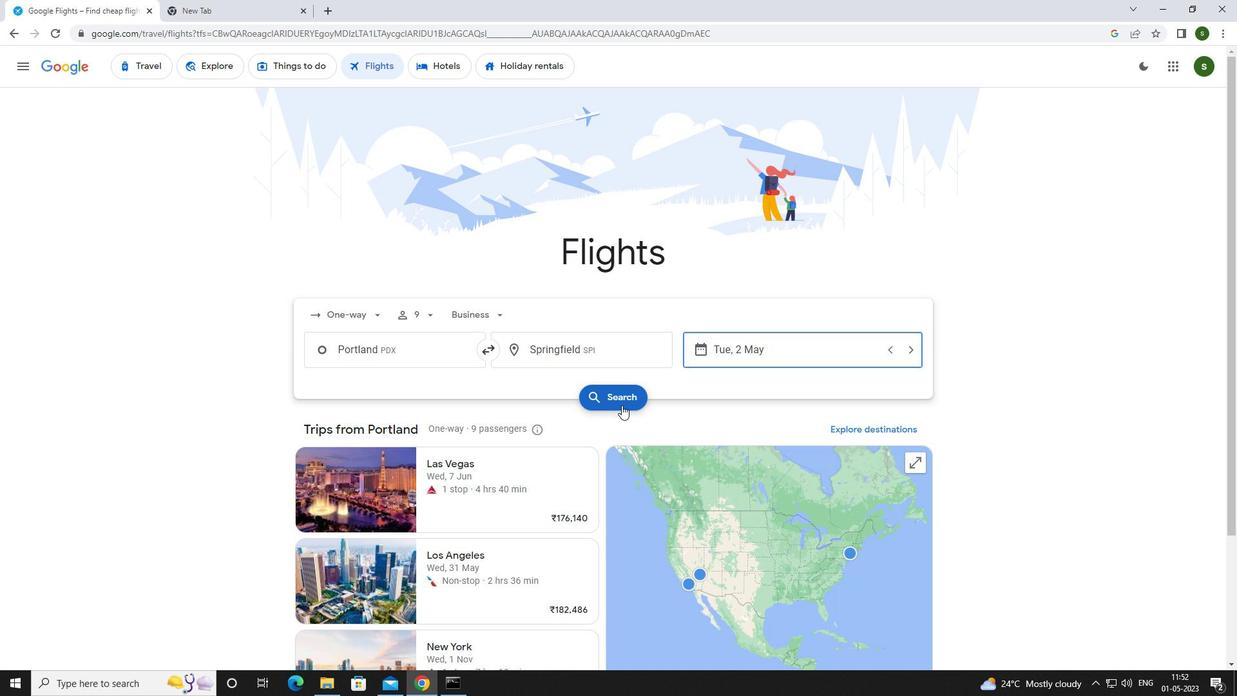 
Action: Mouse moved to (328, 182)
Screenshot: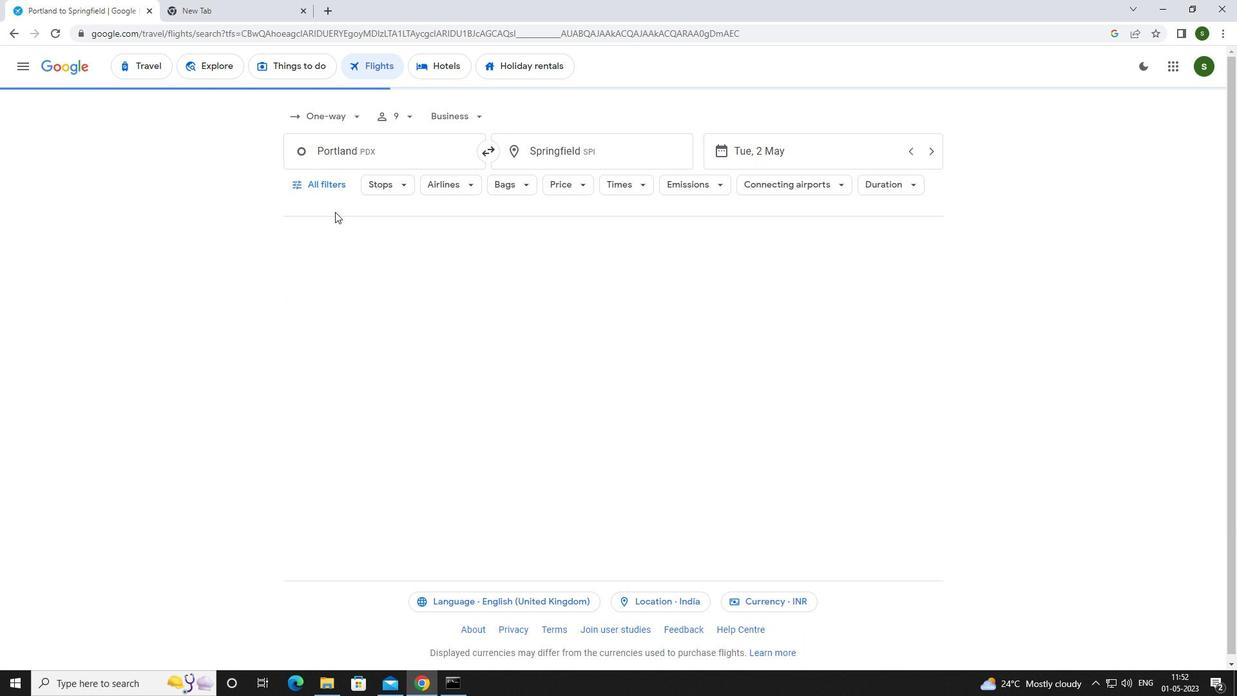 
Action: Mouse pressed left at (328, 182)
Screenshot: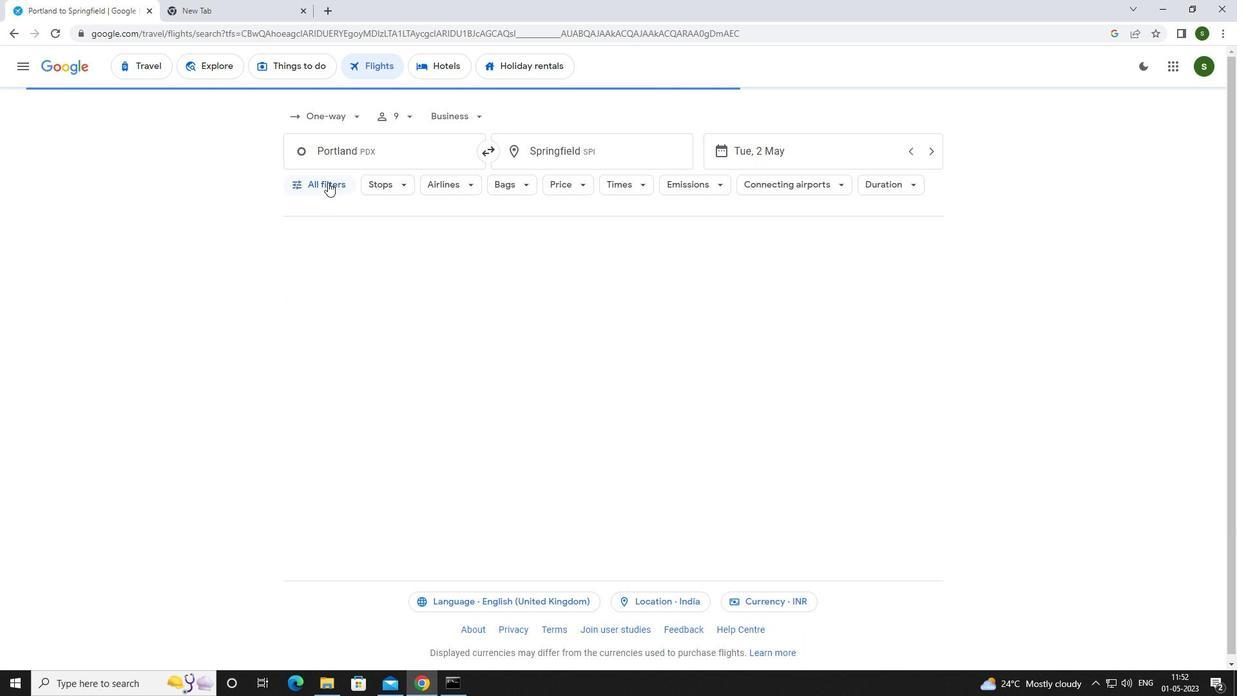 
Action: Mouse moved to (486, 458)
Screenshot: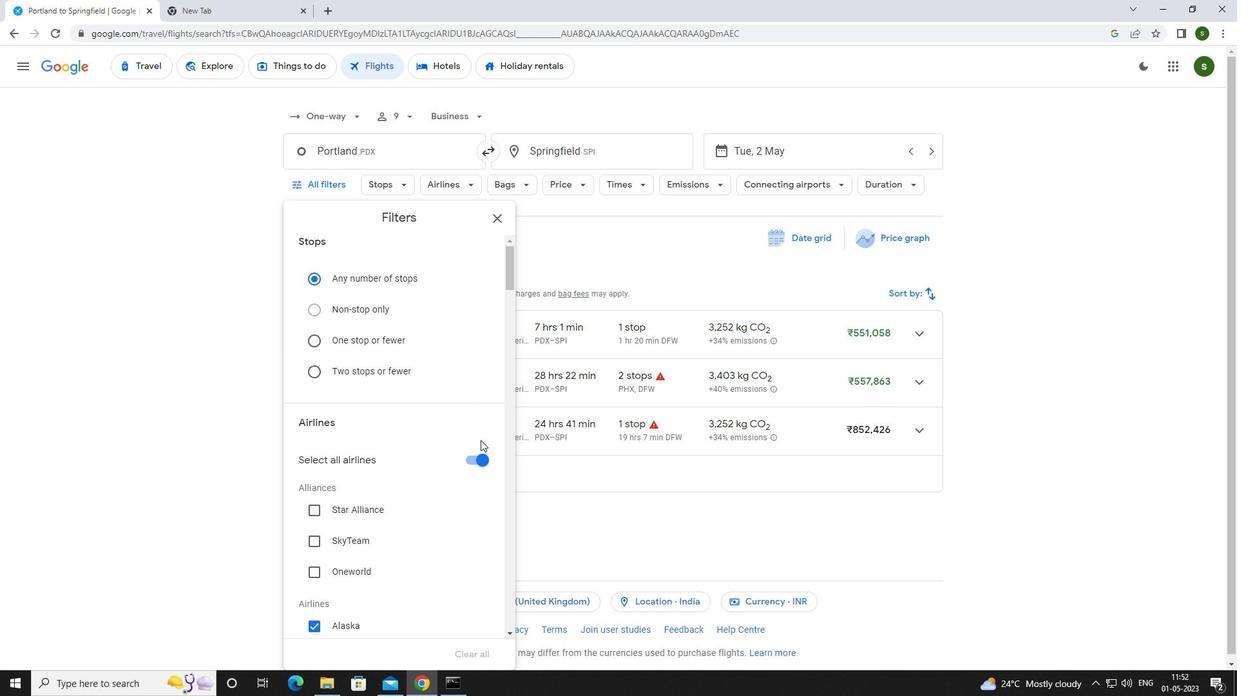 
Action: Mouse pressed left at (486, 458)
Screenshot: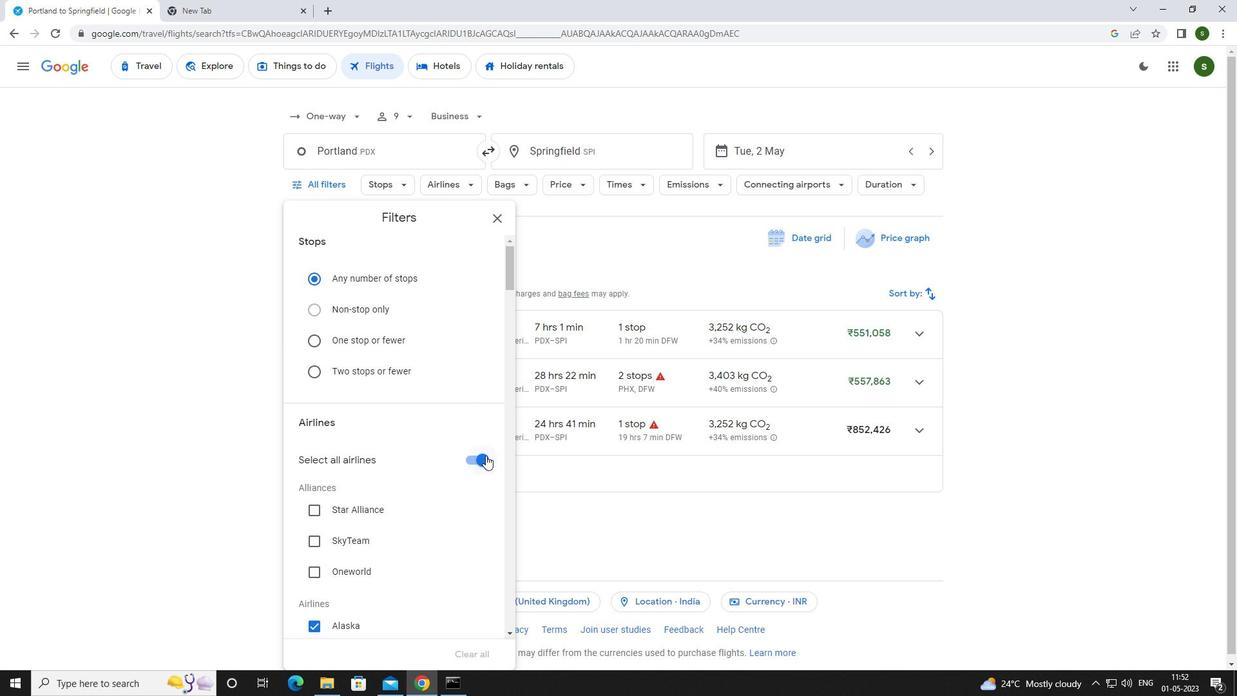 
Action: Mouse moved to (438, 389)
Screenshot: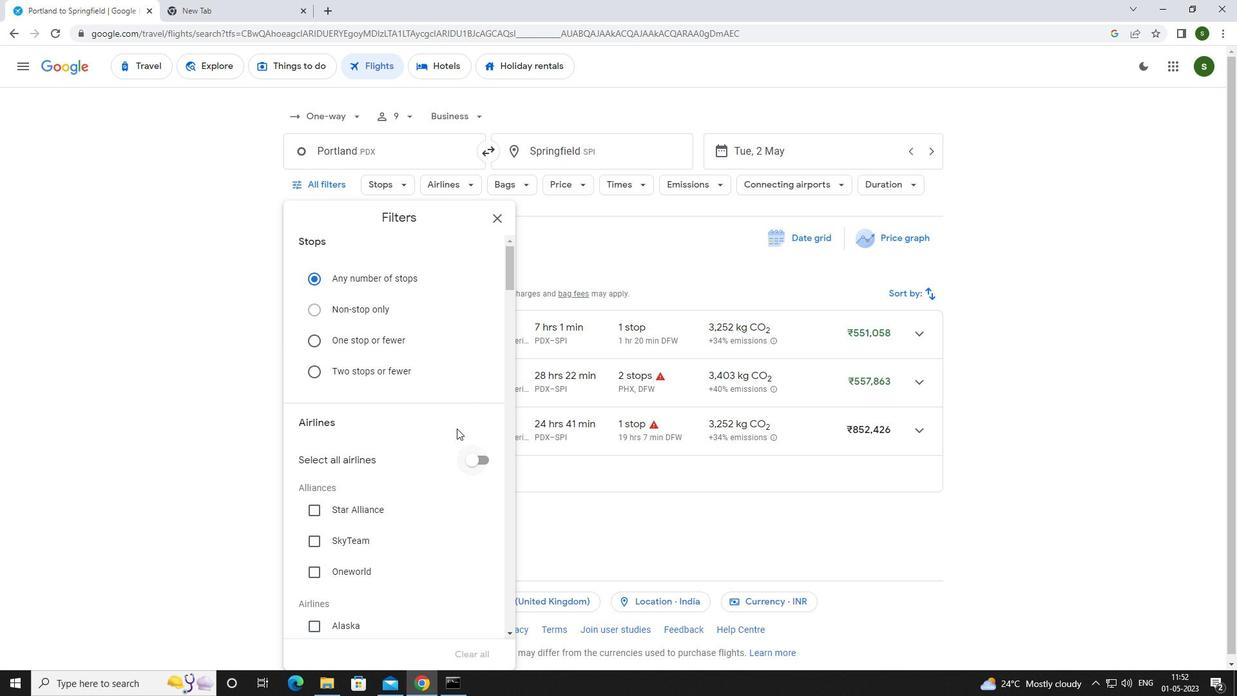 
Action: Mouse scrolled (438, 388) with delta (0, 0)
Screenshot: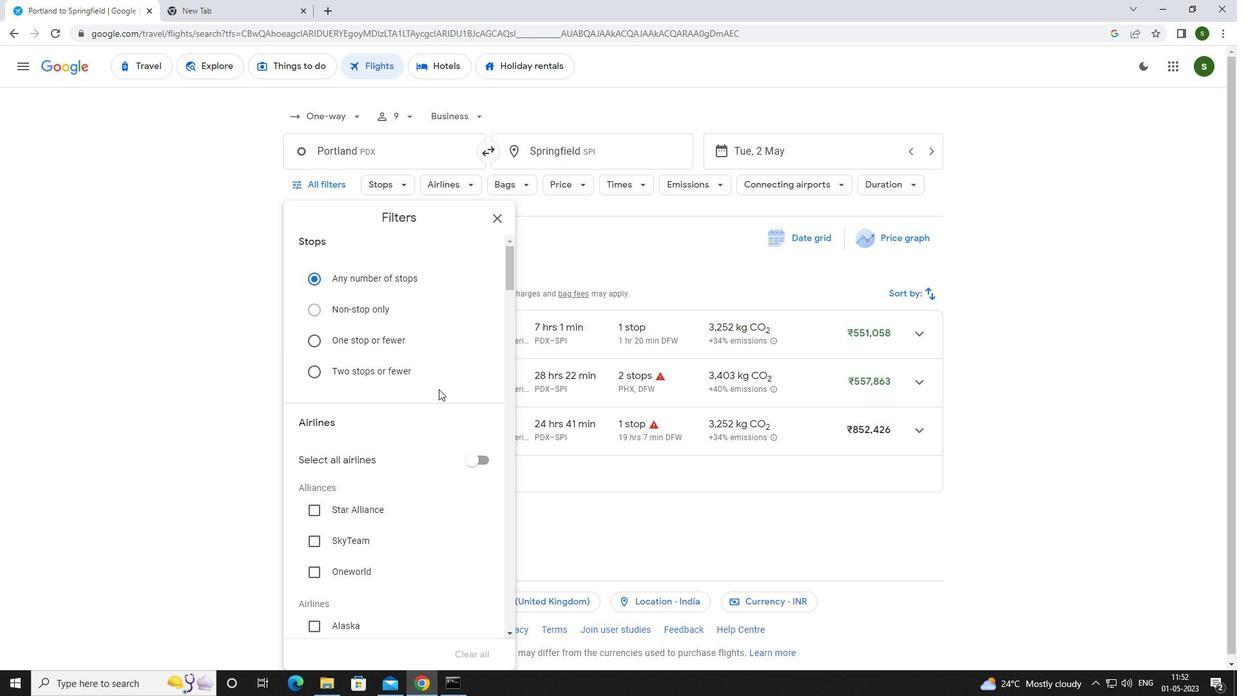 
Action: Mouse scrolled (438, 388) with delta (0, 0)
Screenshot: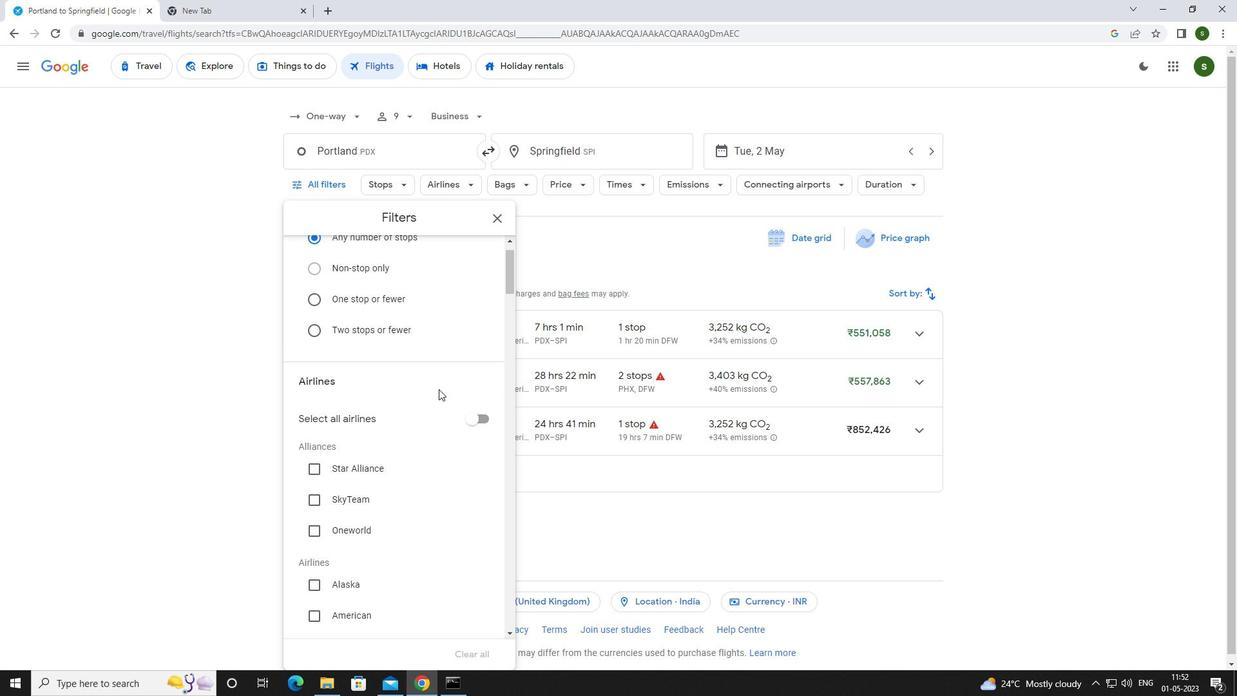 
Action: Mouse scrolled (438, 388) with delta (0, 0)
Screenshot: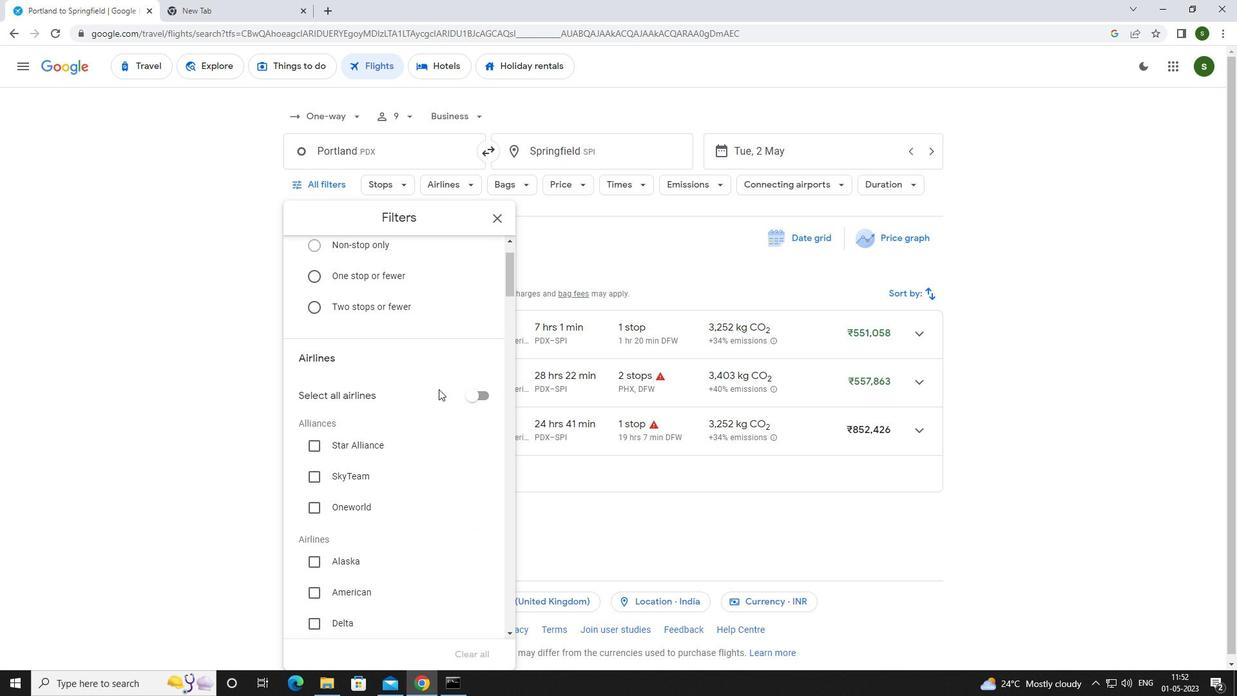 
Action: Mouse moved to (339, 493)
Screenshot: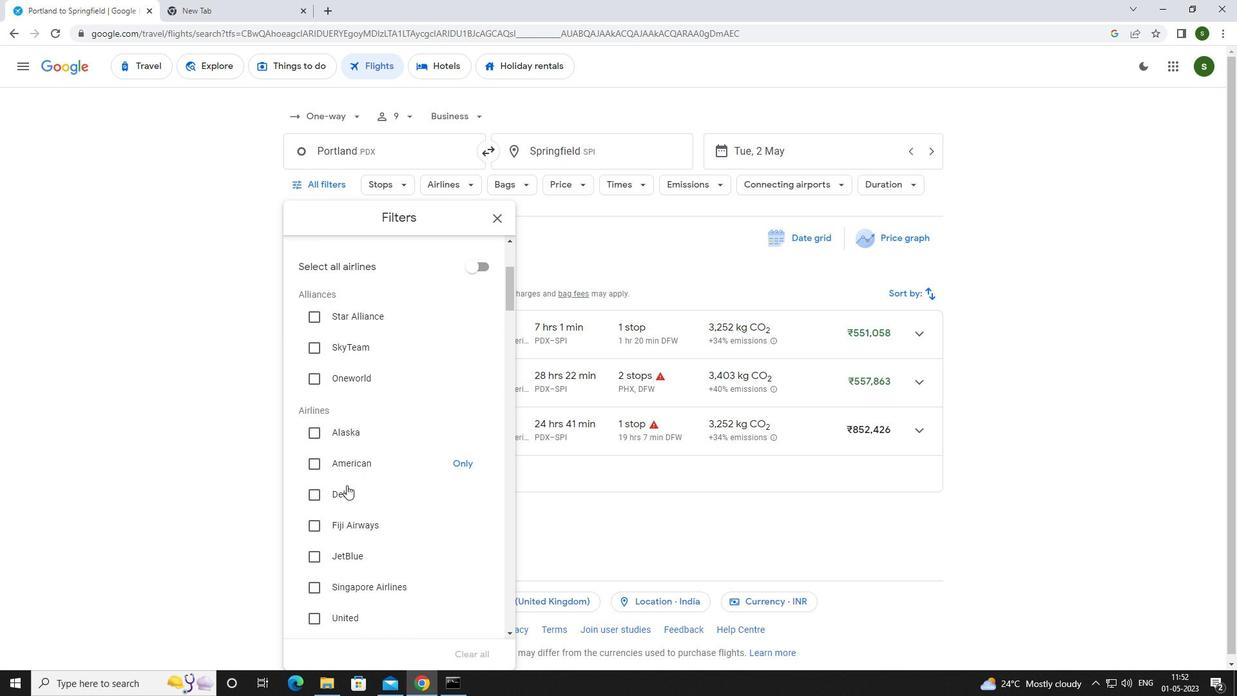 
Action: Mouse pressed left at (339, 493)
Screenshot: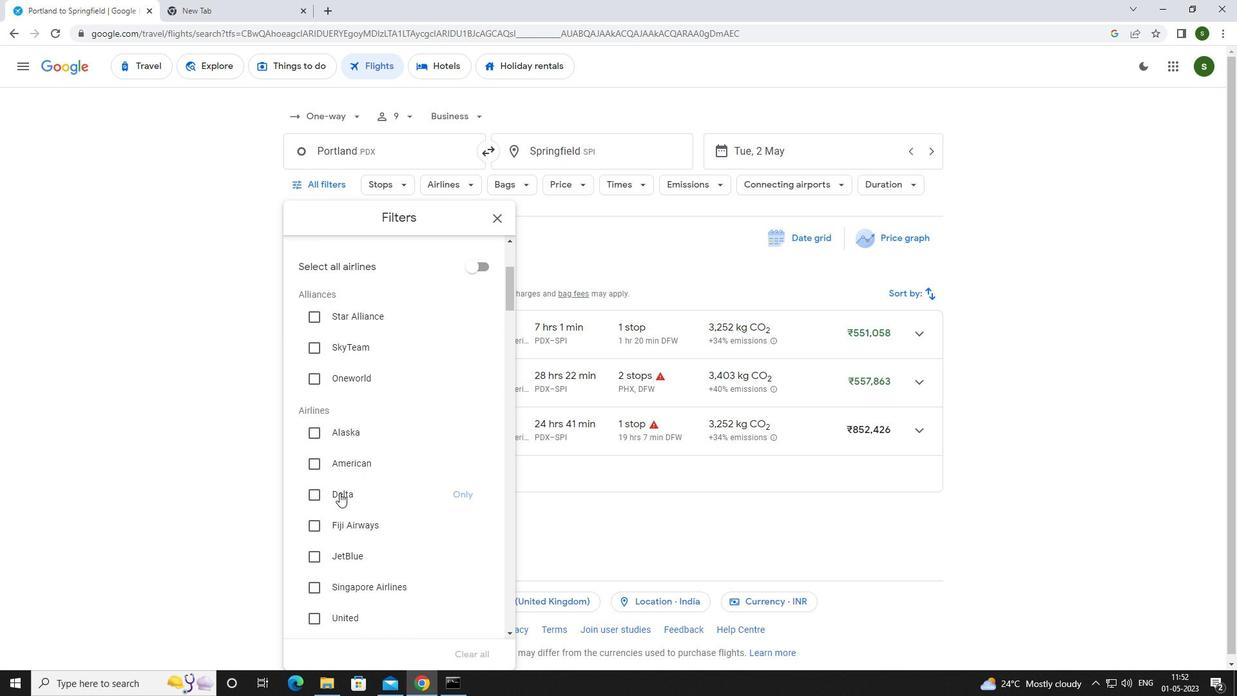 
Action: Mouse moved to (388, 478)
Screenshot: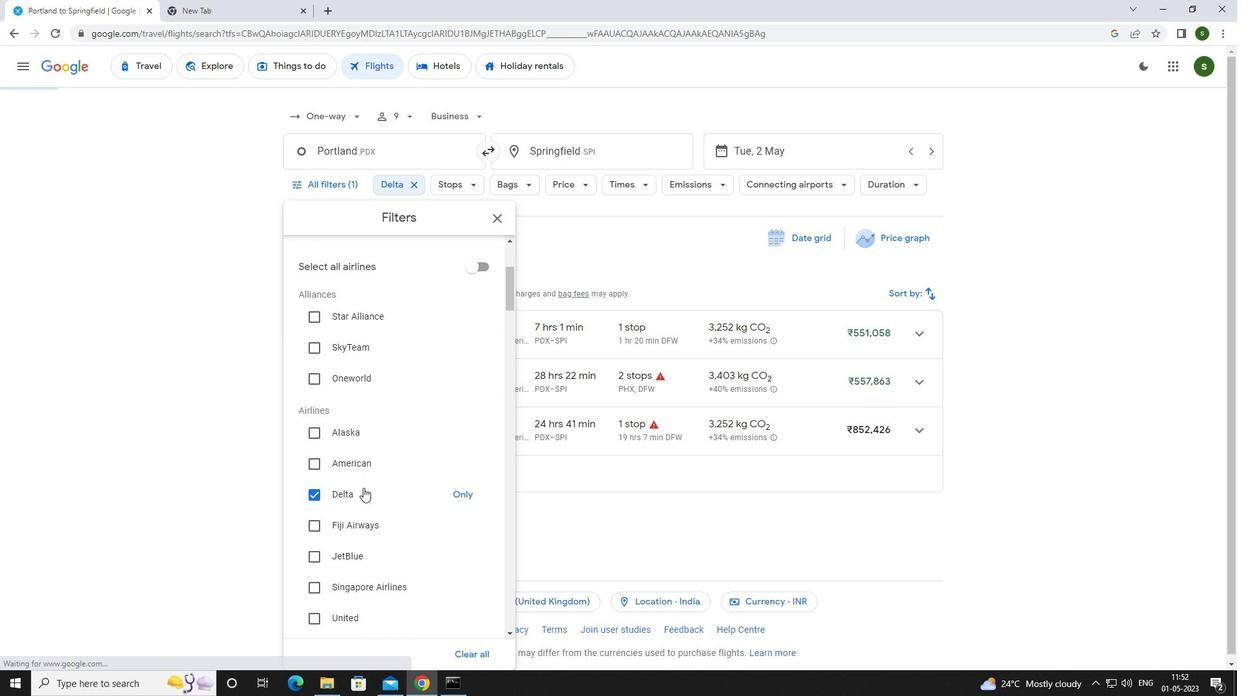 
Action: Mouse scrolled (388, 478) with delta (0, 0)
Screenshot: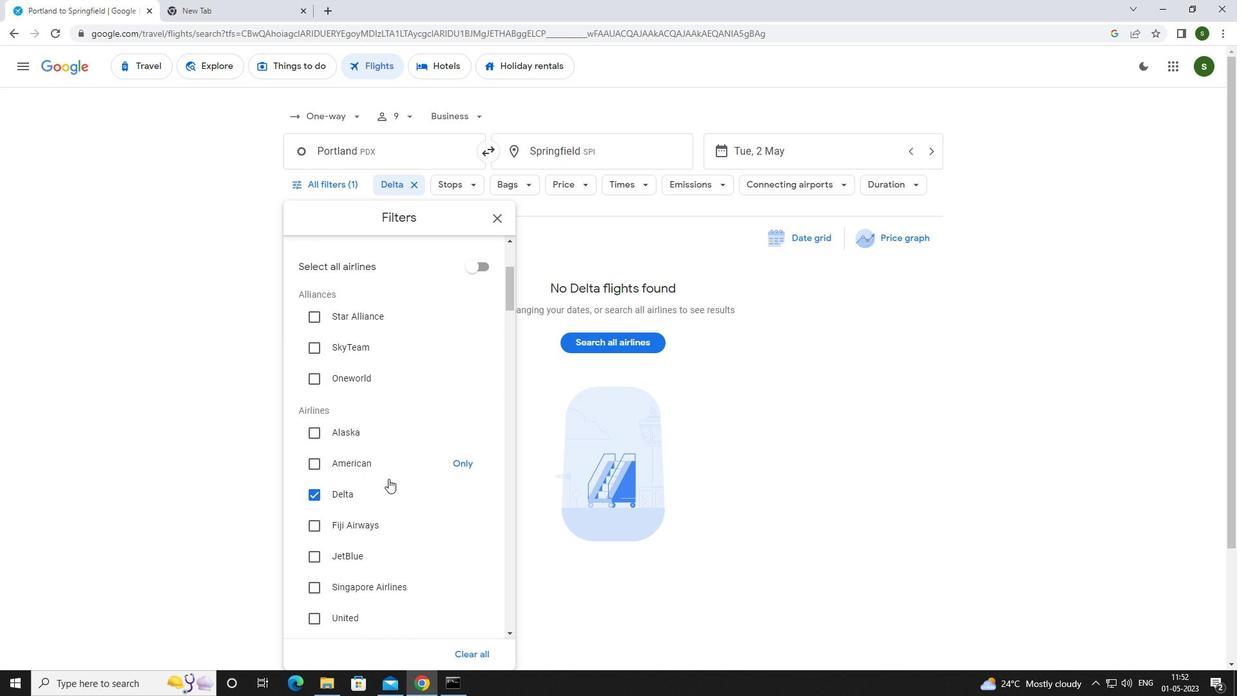 
Action: Mouse scrolled (388, 478) with delta (0, 0)
Screenshot: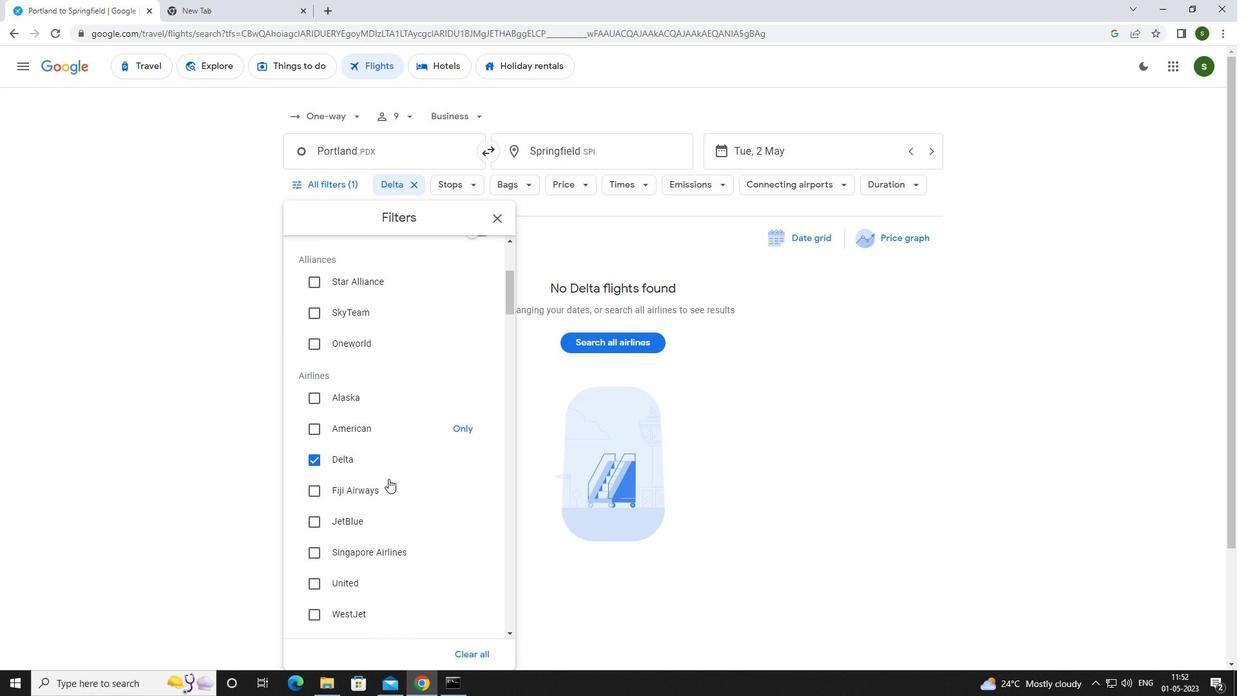 
Action: Mouse scrolled (388, 478) with delta (0, 0)
Screenshot: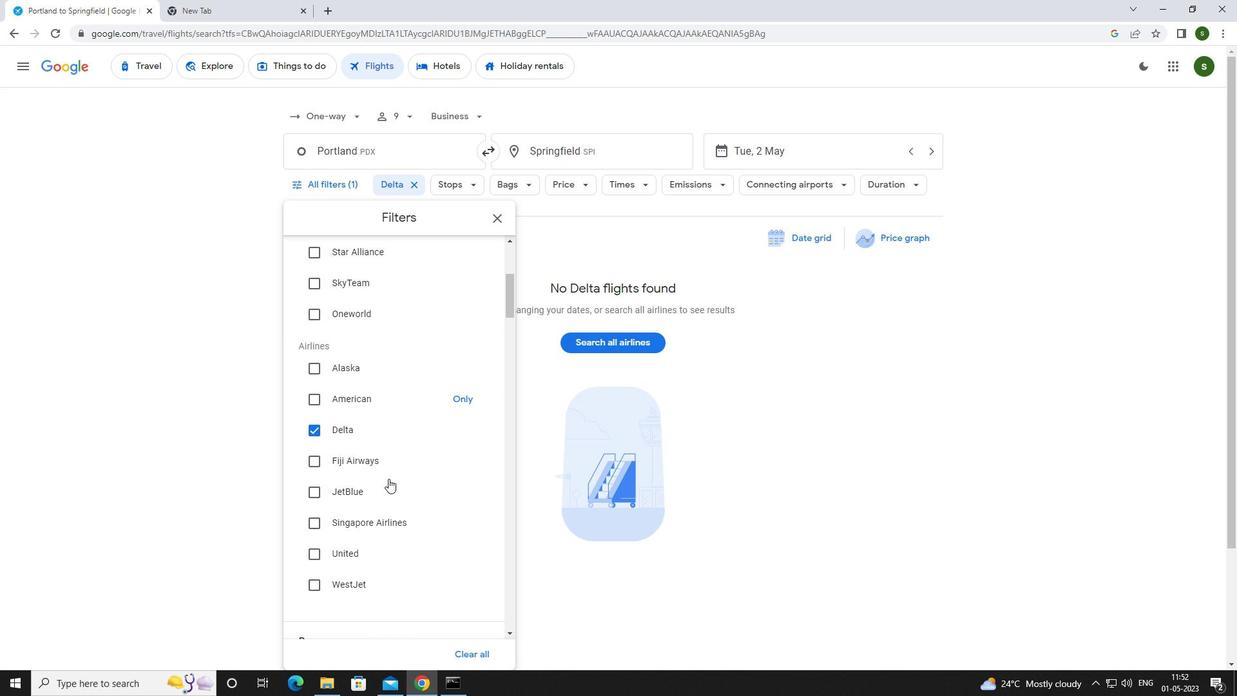 
Action: Mouse moved to (489, 573)
Screenshot: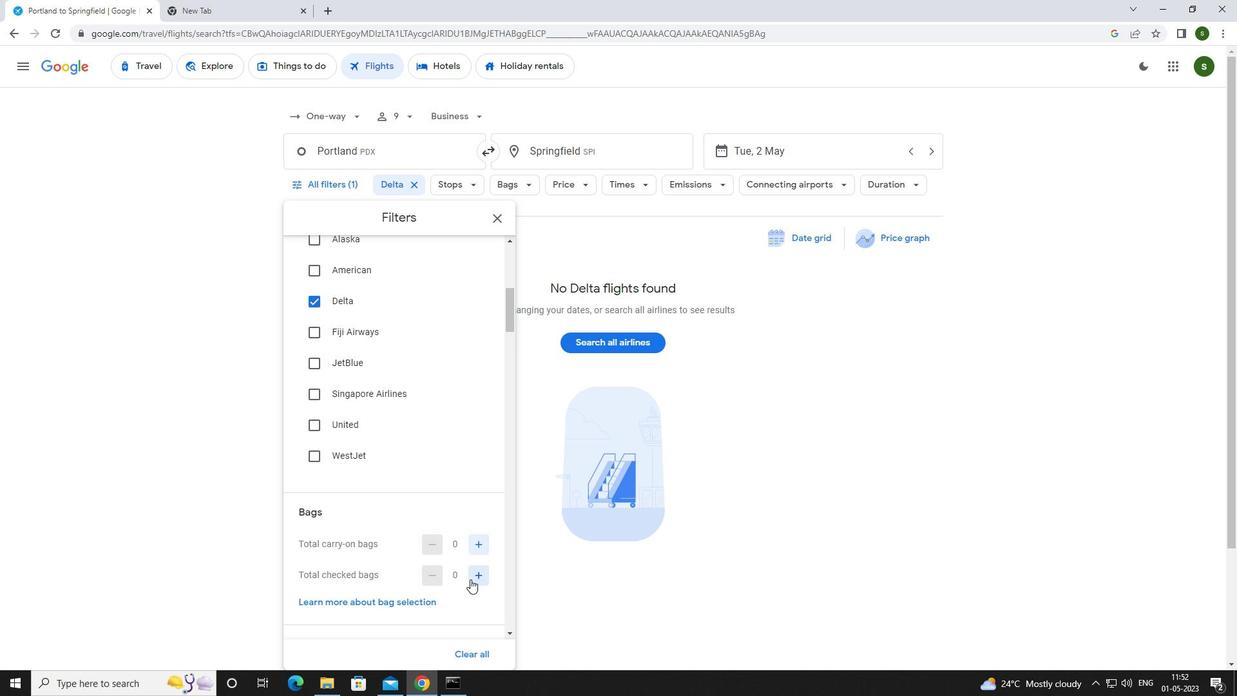 
Action: Mouse pressed left at (489, 573)
Screenshot: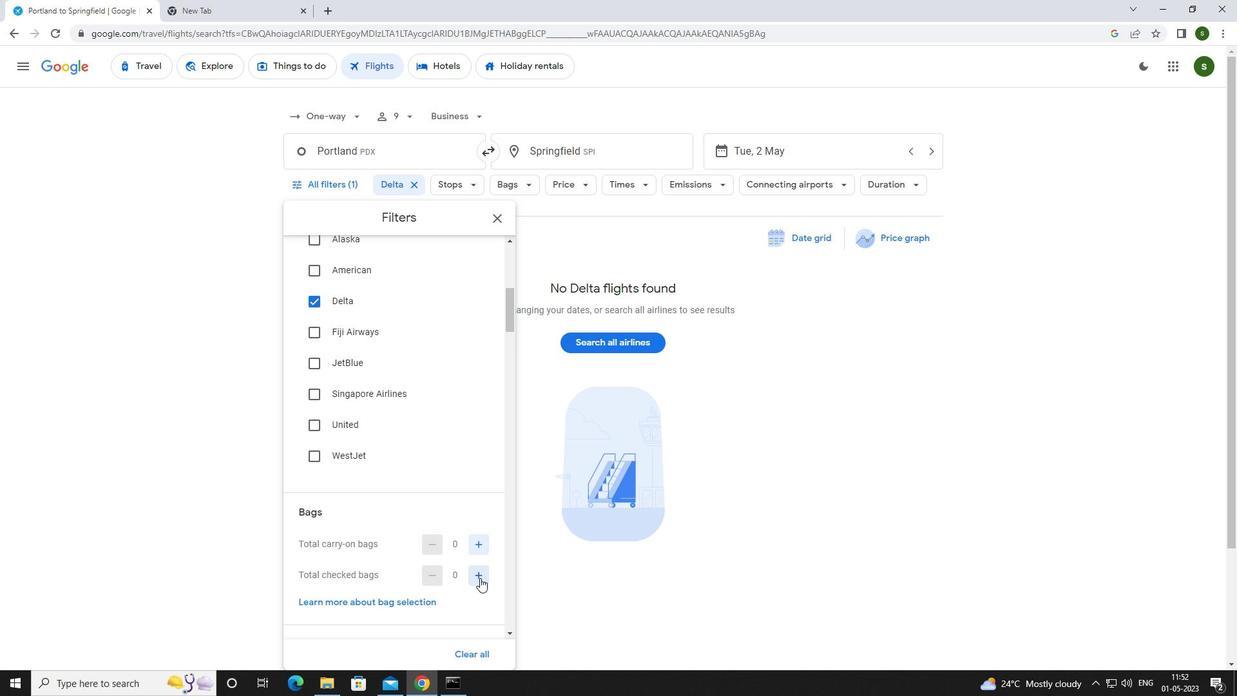 
Action: Mouse pressed left at (489, 573)
Screenshot: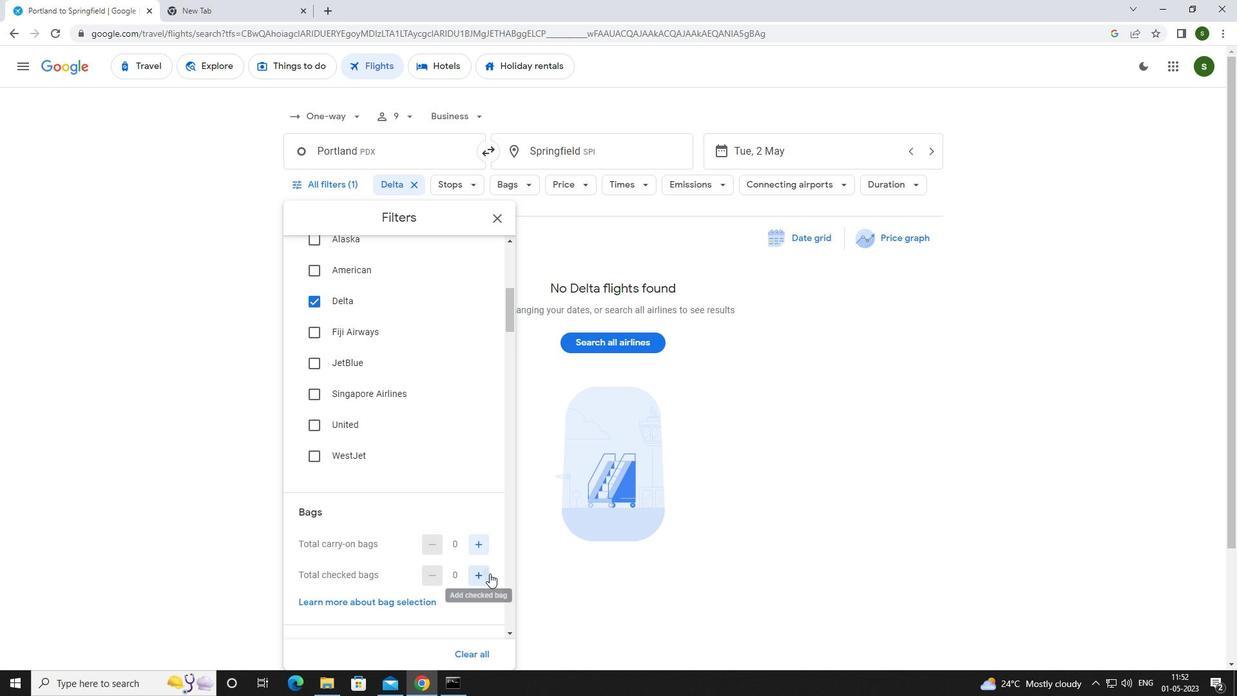 
Action: Mouse pressed left at (489, 573)
Screenshot: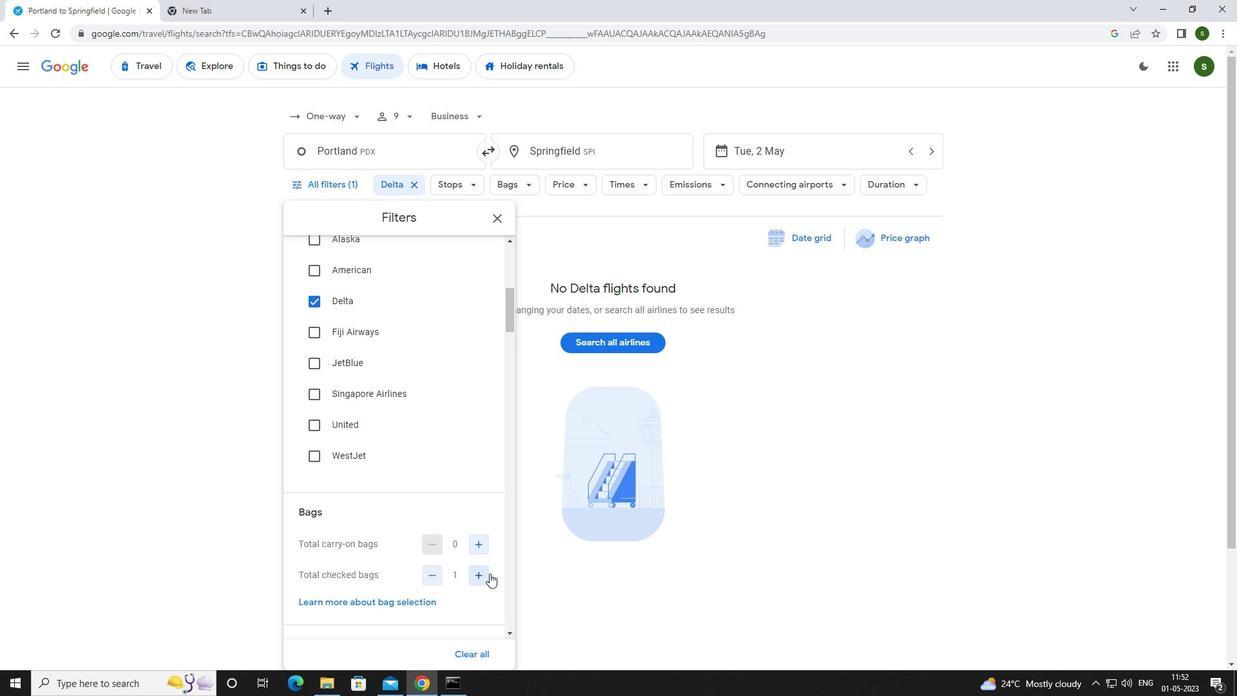 
Action: Mouse pressed left at (489, 573)
Screenshot: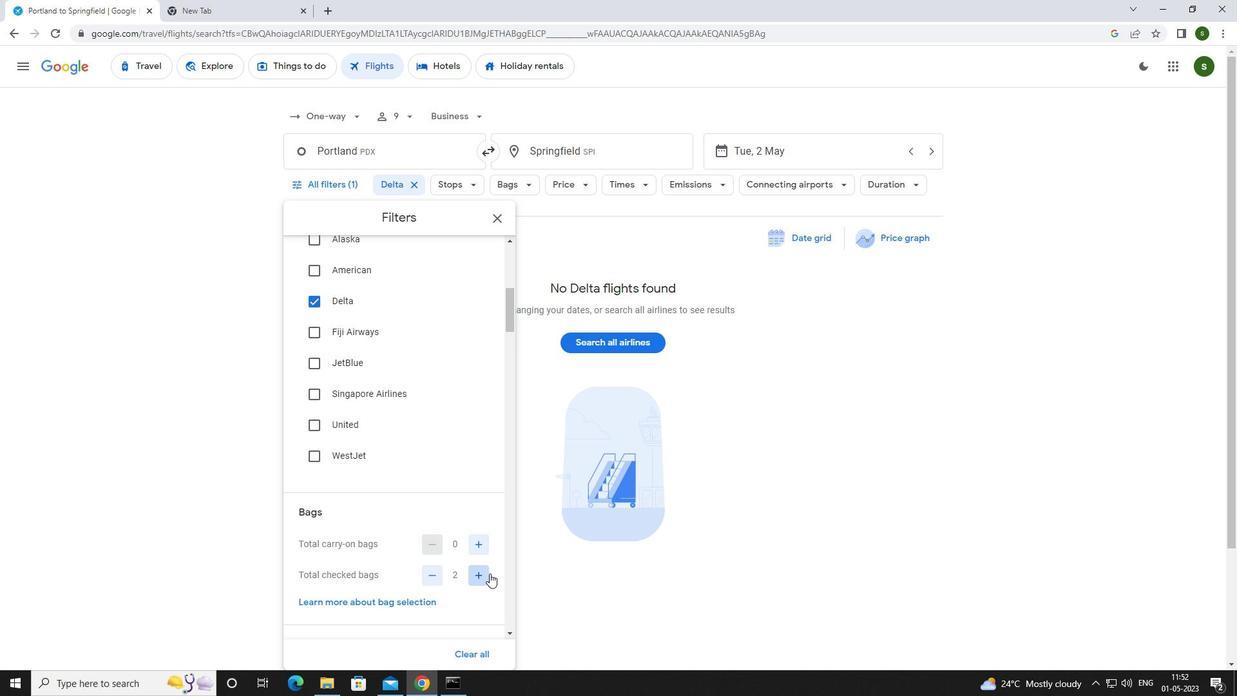 
Action: Mouse pressed left at (489, 573)
Screenshot: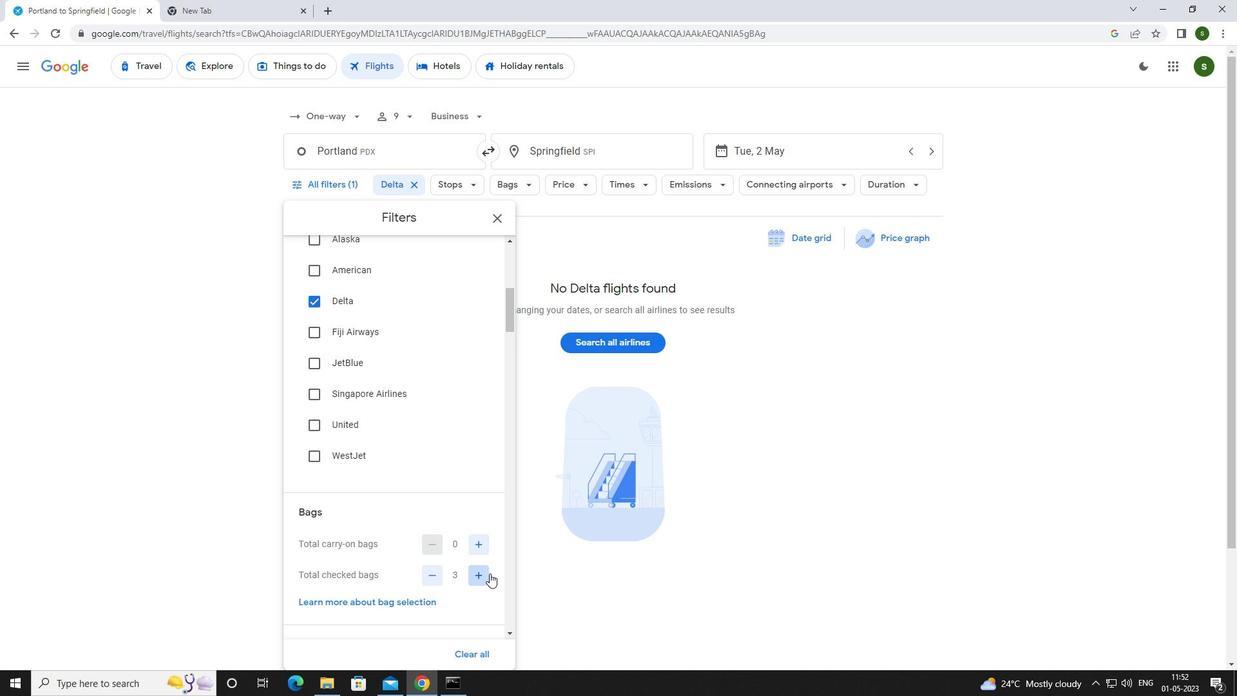 
Action: Mouse pressed left at (489, 573)
Screenshot: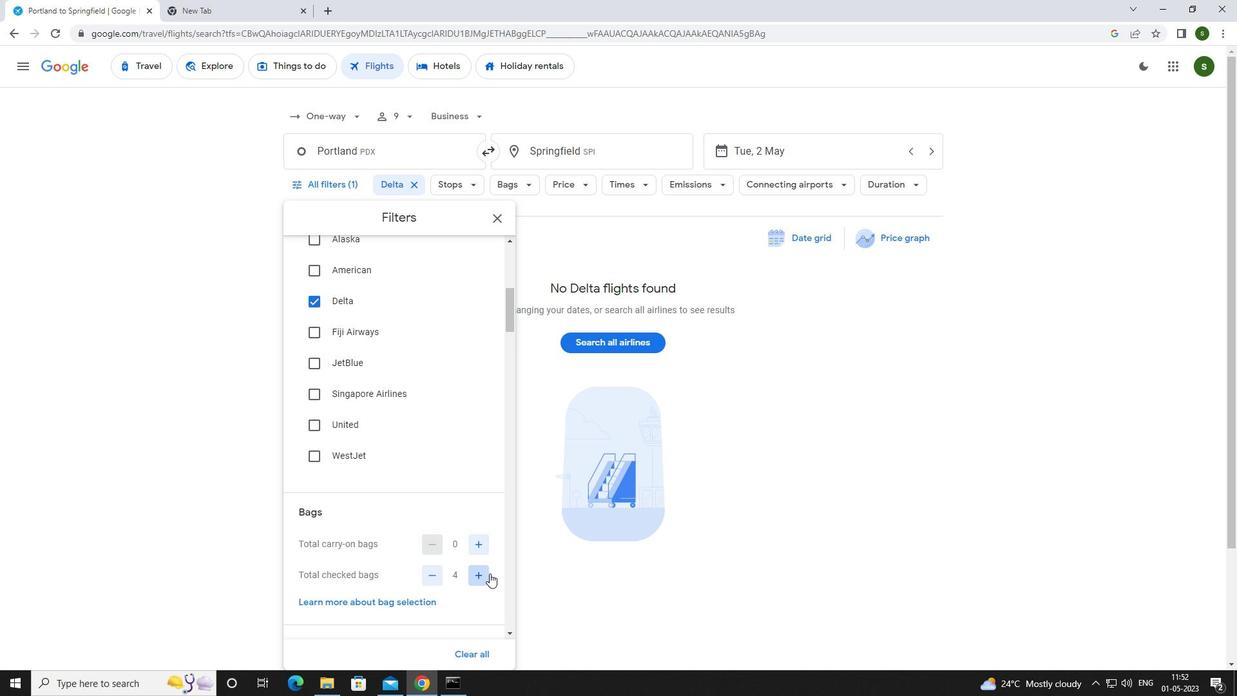 
Action: Mouse pressed left at (489, 573)
Screenshot: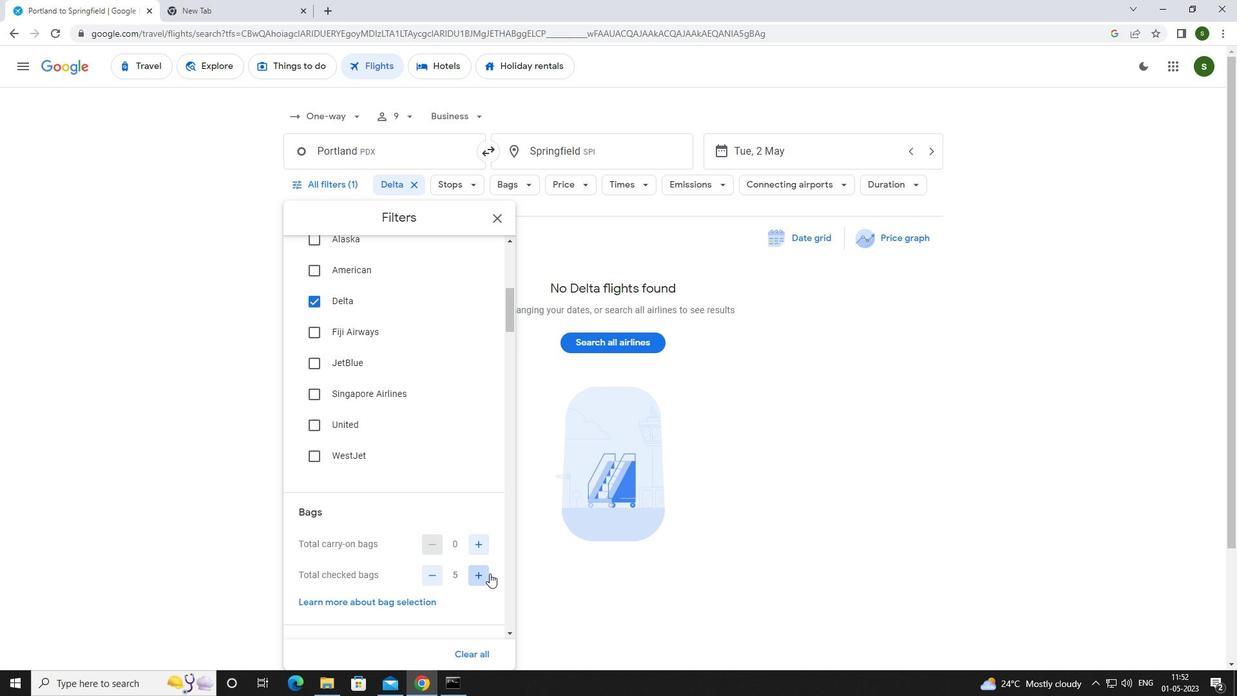 
Action: Mouse pressed left at (489, 573)
Screenshot: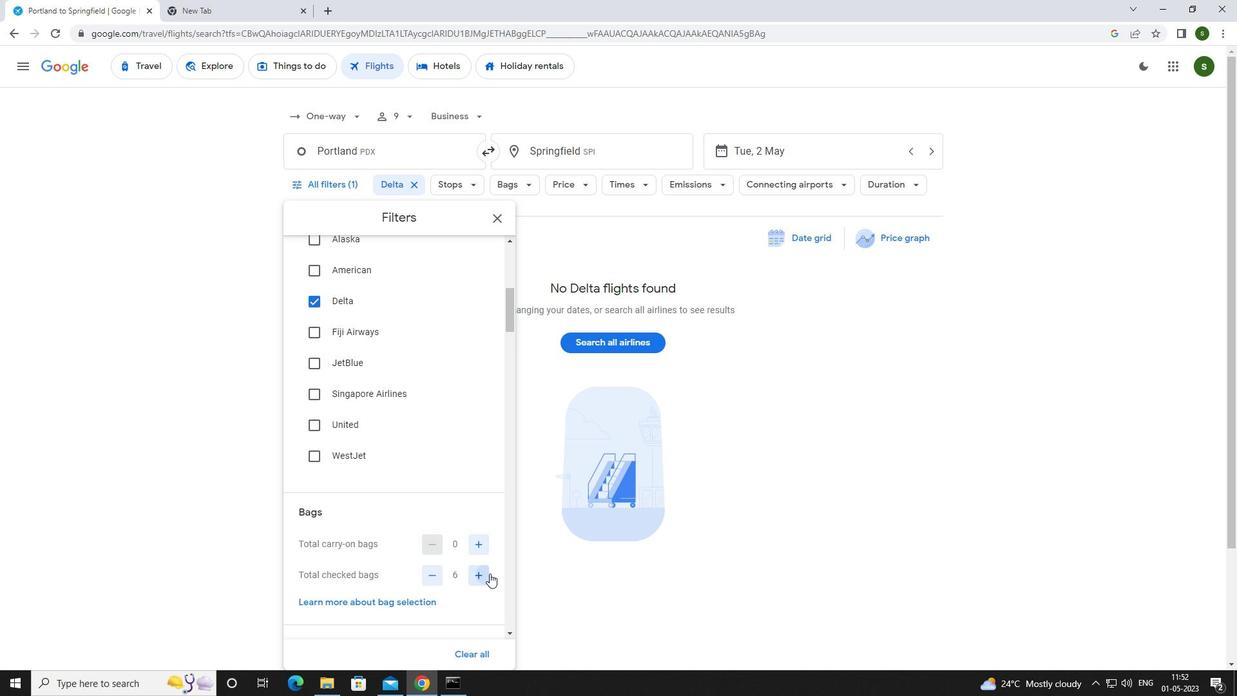 
Action: Mouse moved to (469, 515)
Screenshot: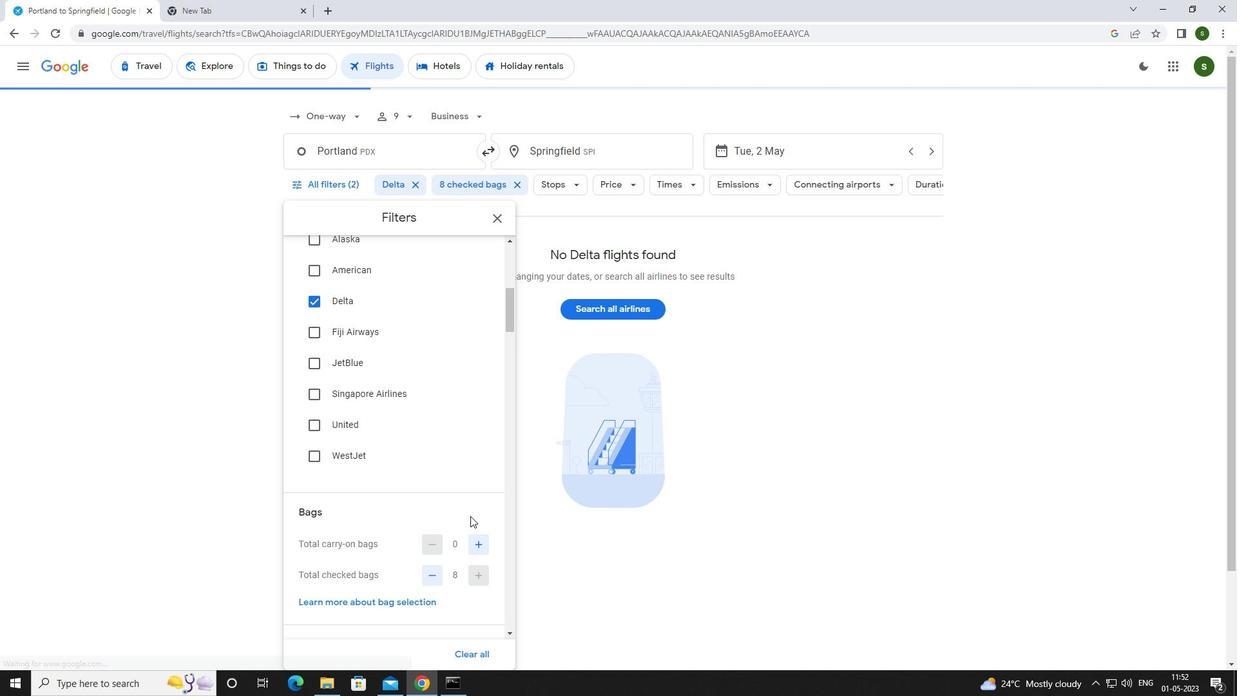 
Action: Mouse scrolled (469, 514) with delta (0, 0)
Screenshot: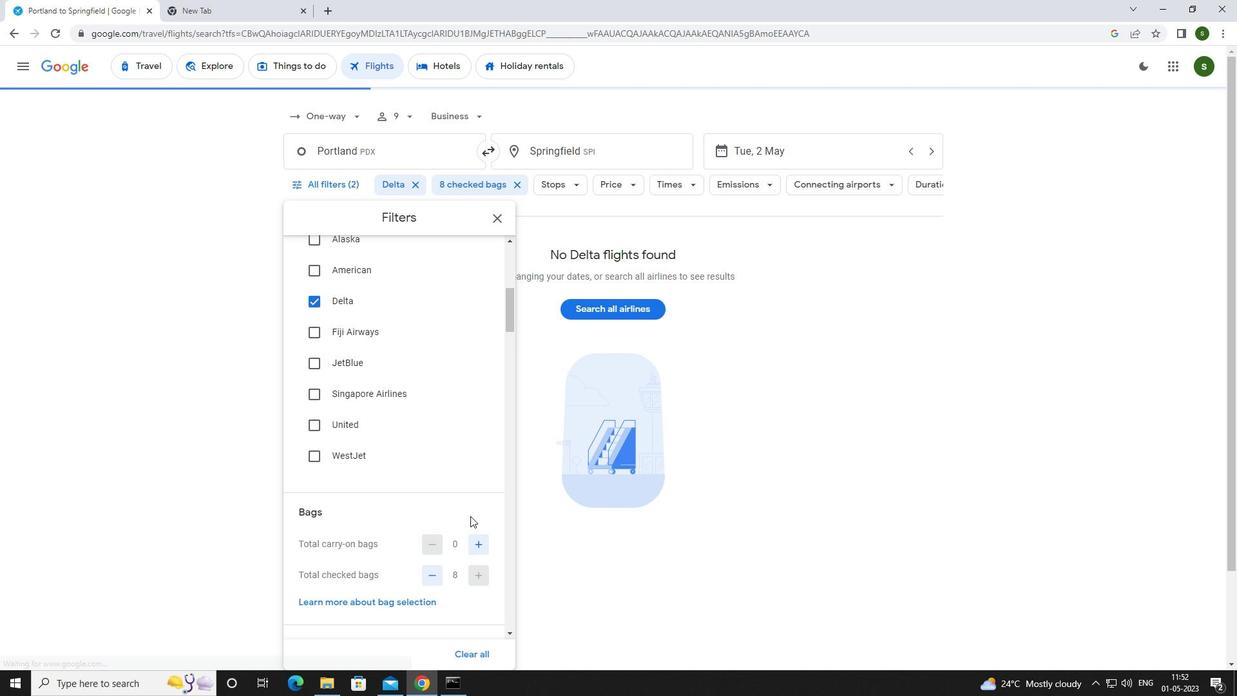 
Action: Mouse scrolled (469, 514) with delta (0, 0)
Screenshot: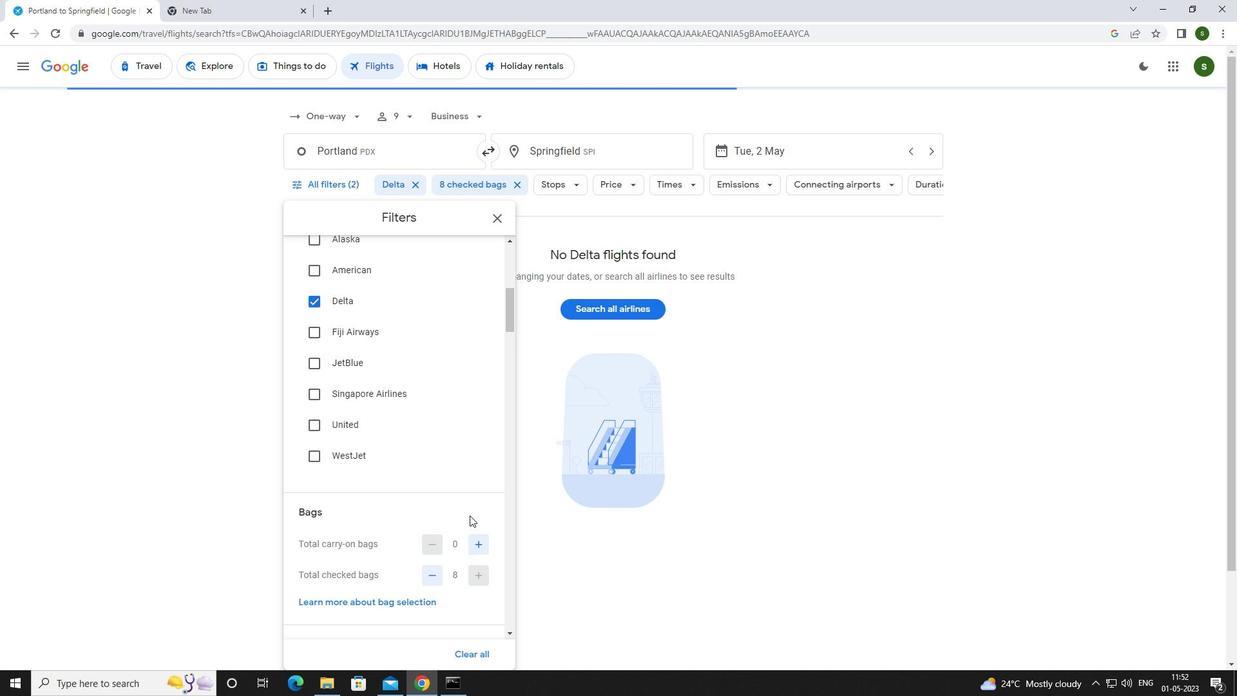 
Action: Mouse scrolled (469, 514) with delta (0, 0)
Screenshot: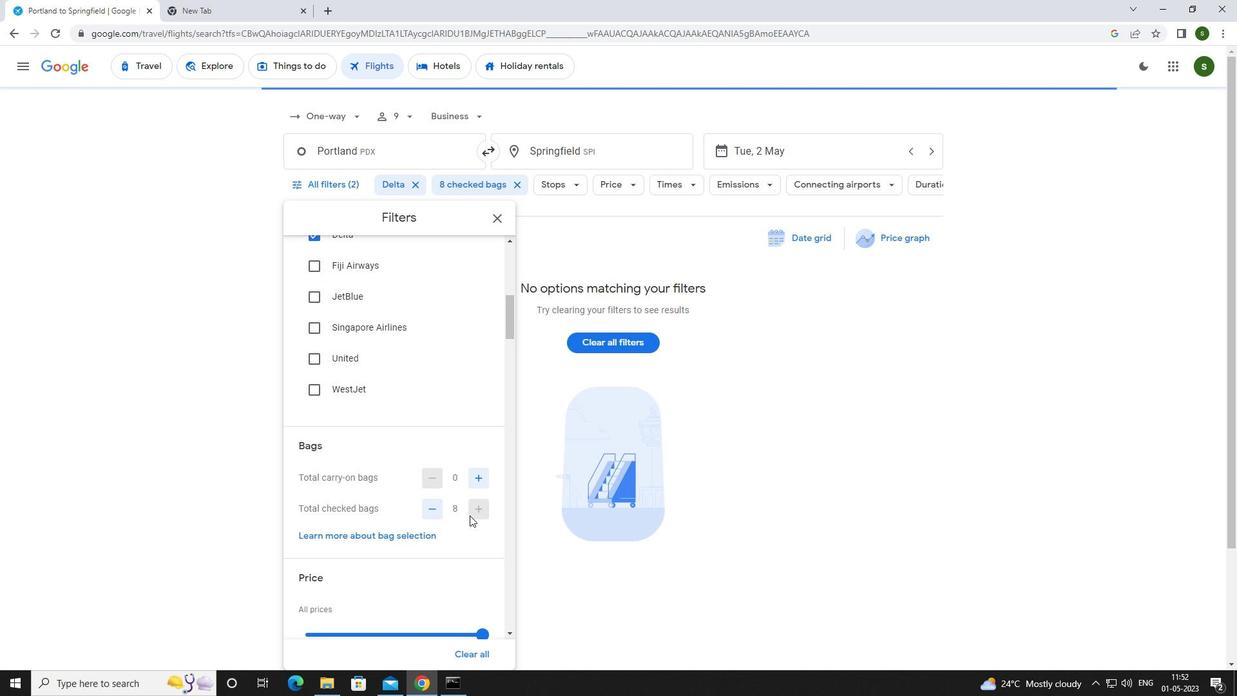 
Action: Mouse moved to (483, 511)
Screenshot: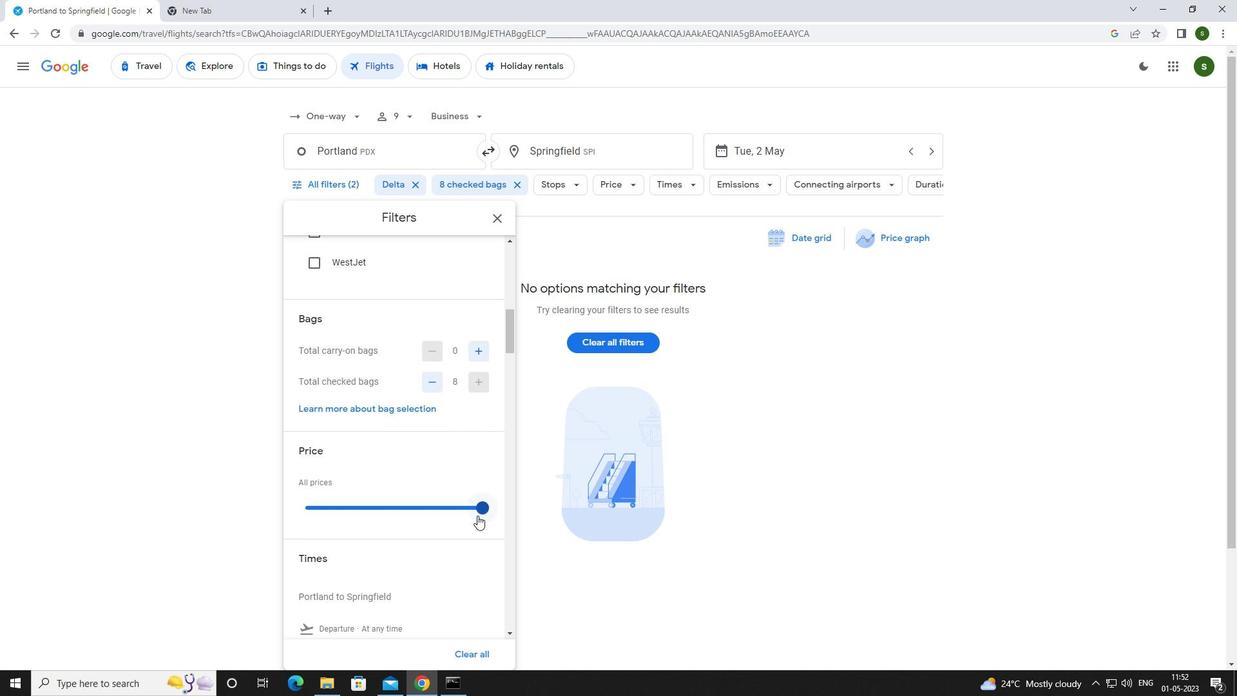
Action: Mouse pressed left at (483, 511)
Screenshot: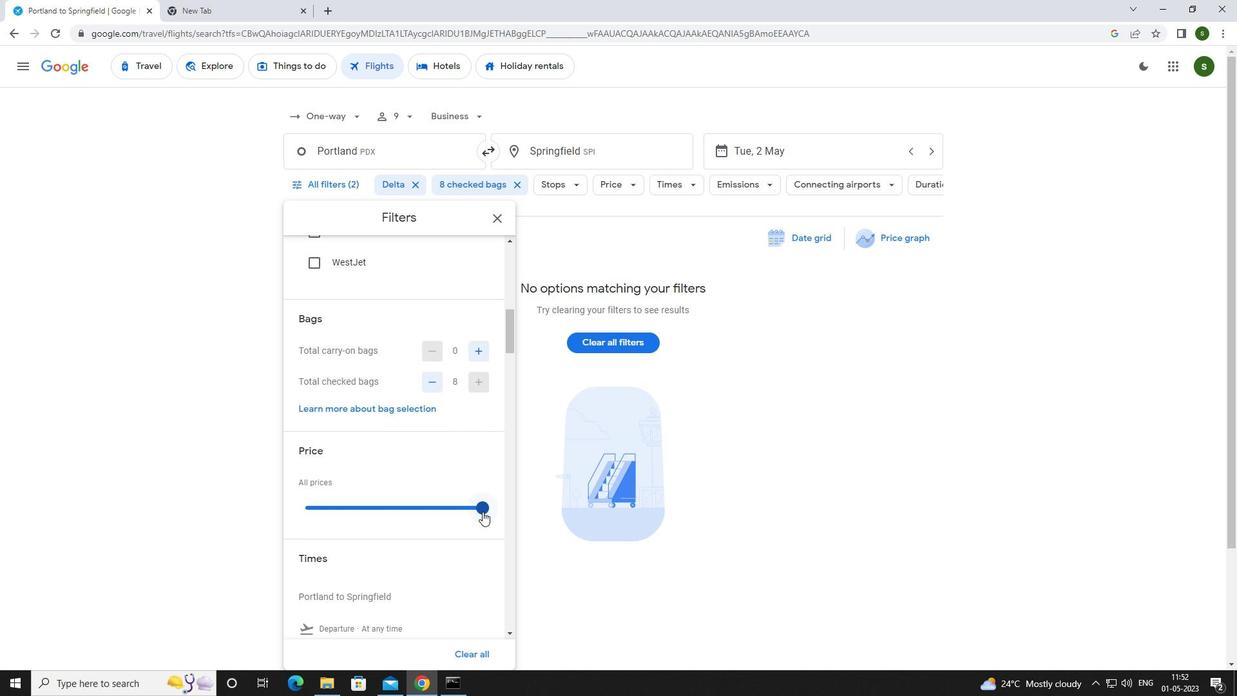 
Action: Mouse moved to (382, 474)
Screenshot: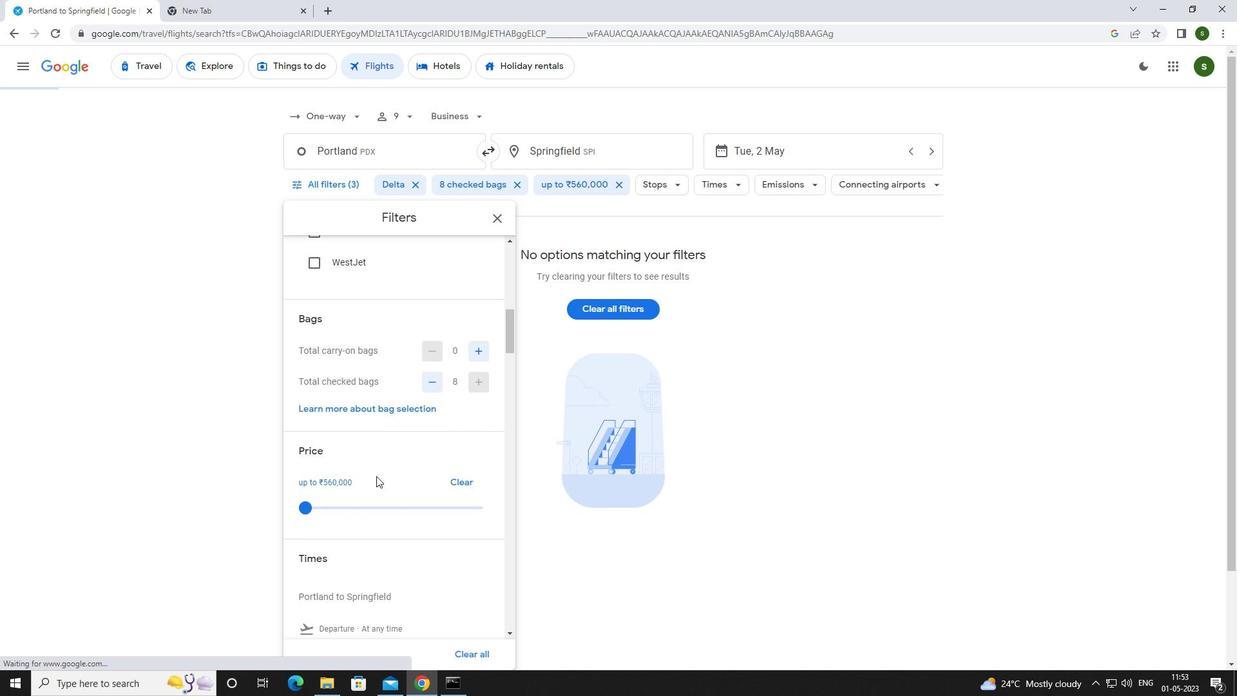 
Action: Mouse scrolled (382, 473) with delta (0, 0)
Screenshot: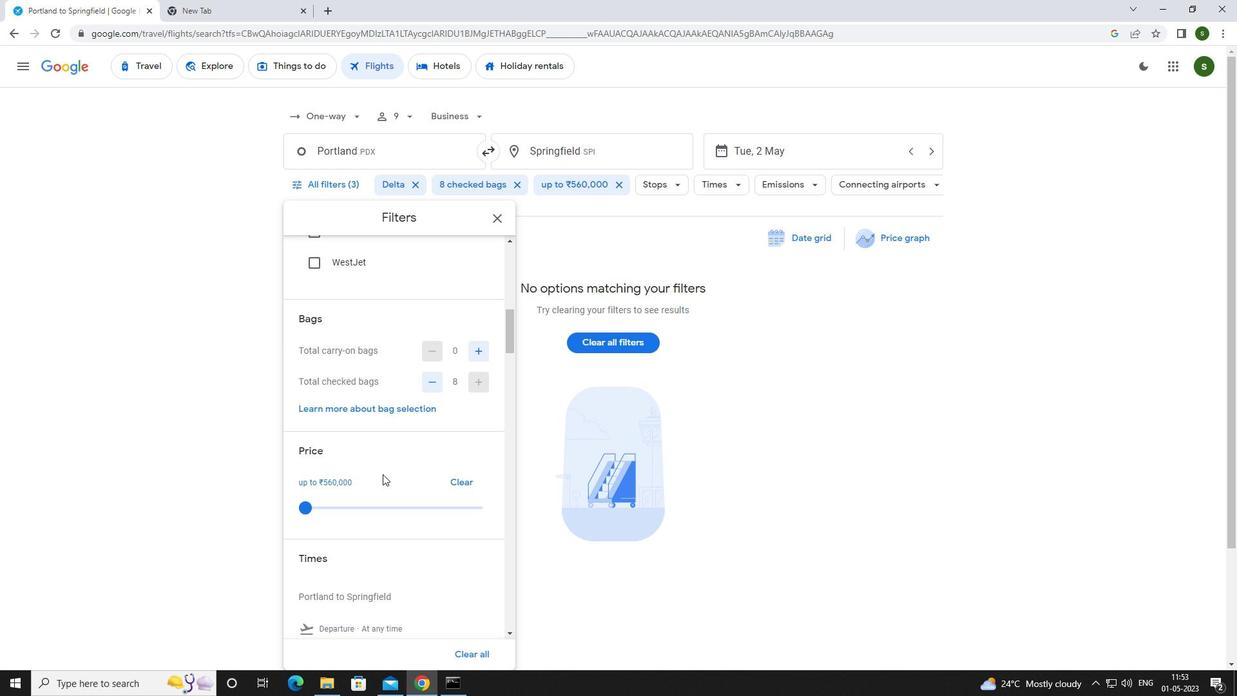 
Action: Mouse scrolled (382, 473) with delta (0, 0)
Screenshot: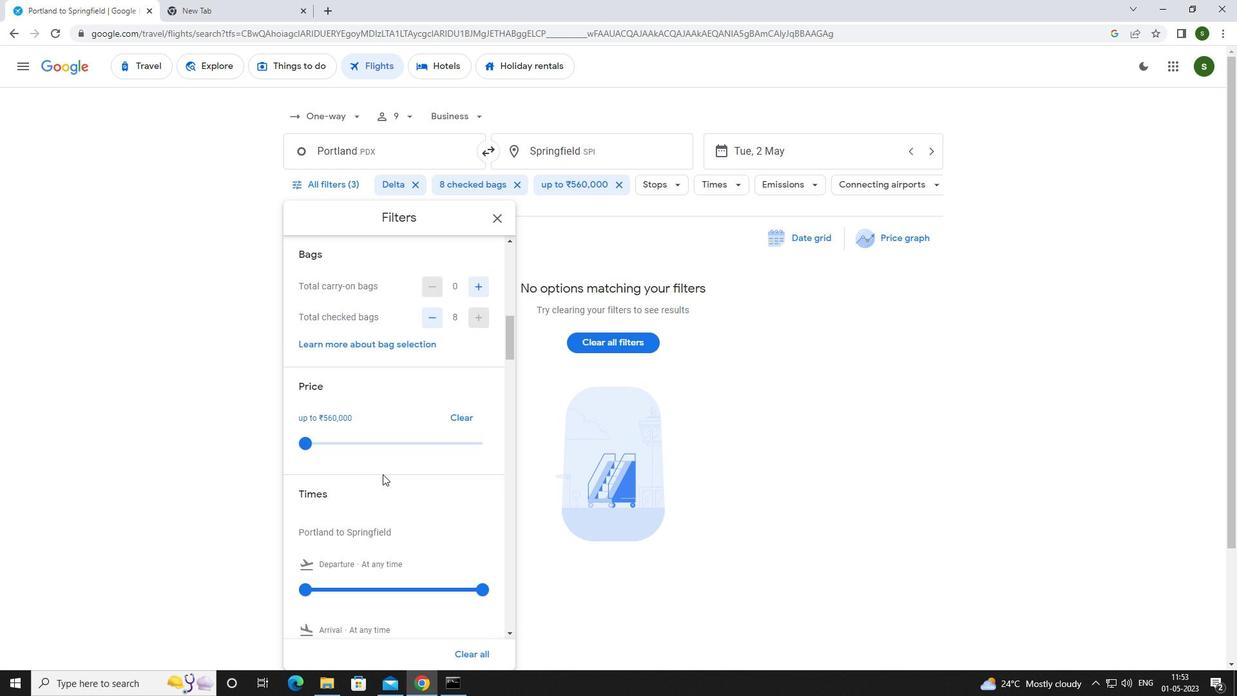 
Action: Mouse scrolled (382, 473) with delta (0, 0)
Screenshot: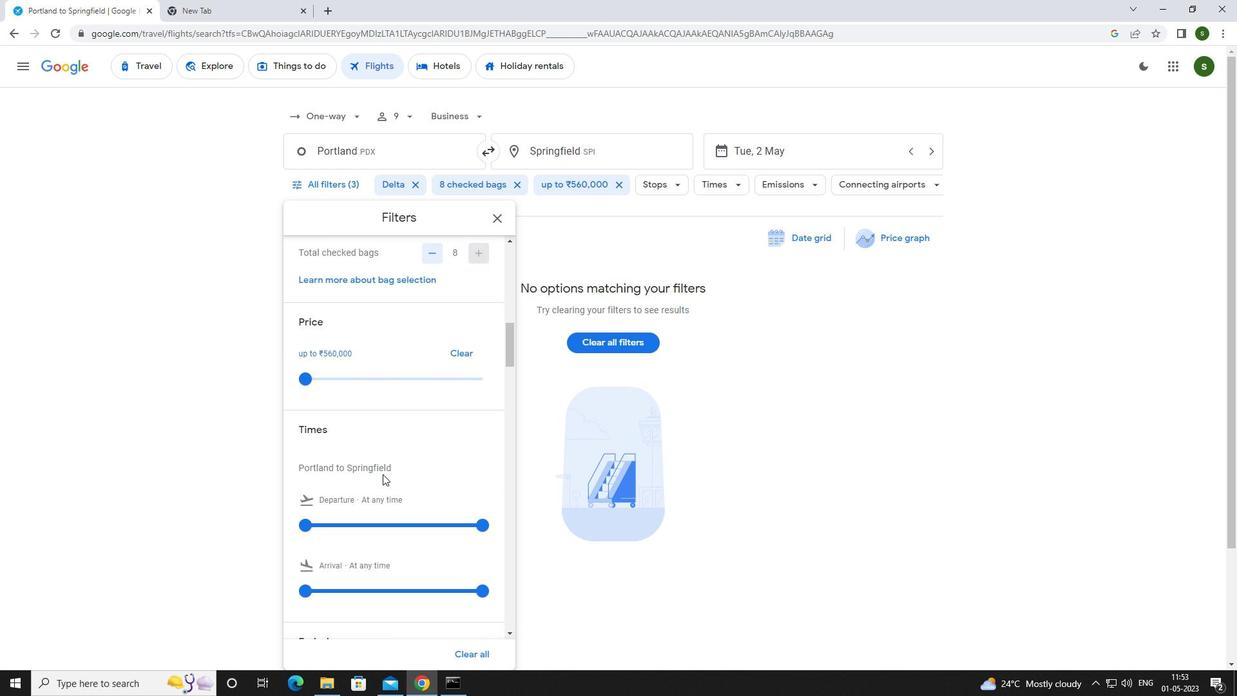 
Action: Mouse scrolled (382, 473) with delta (0, 0)
Screenshot: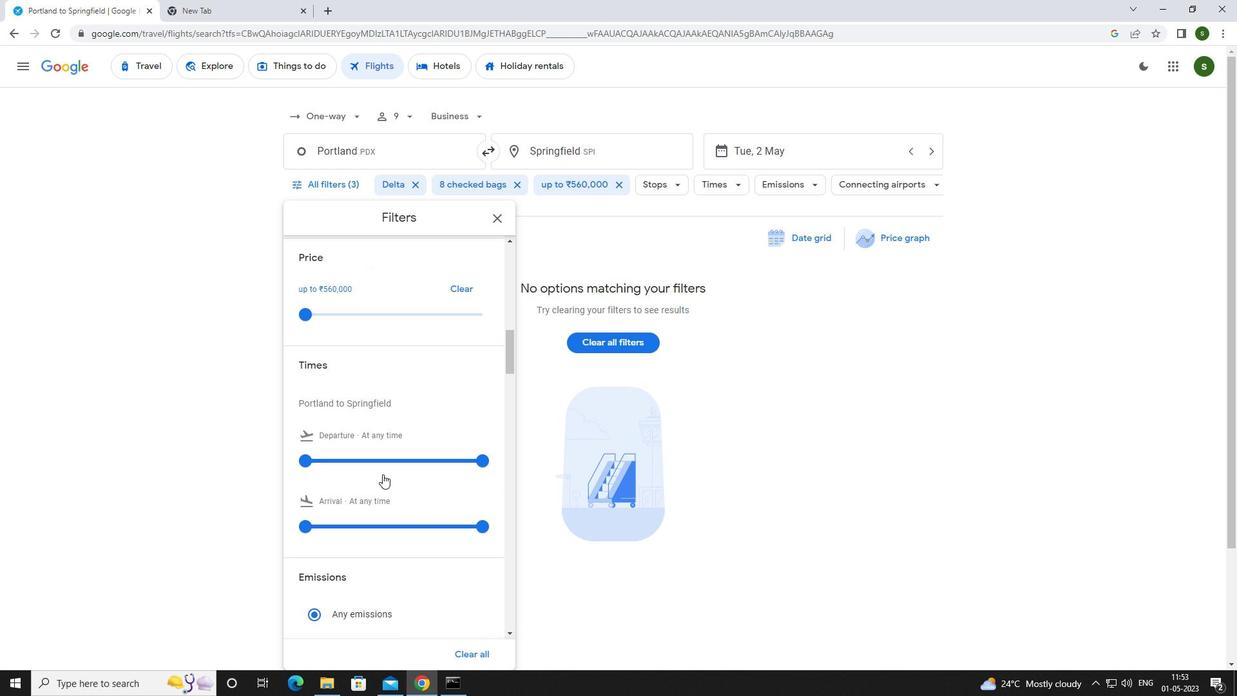 
Action: Mouse moved to (304, 395)
Screenshot: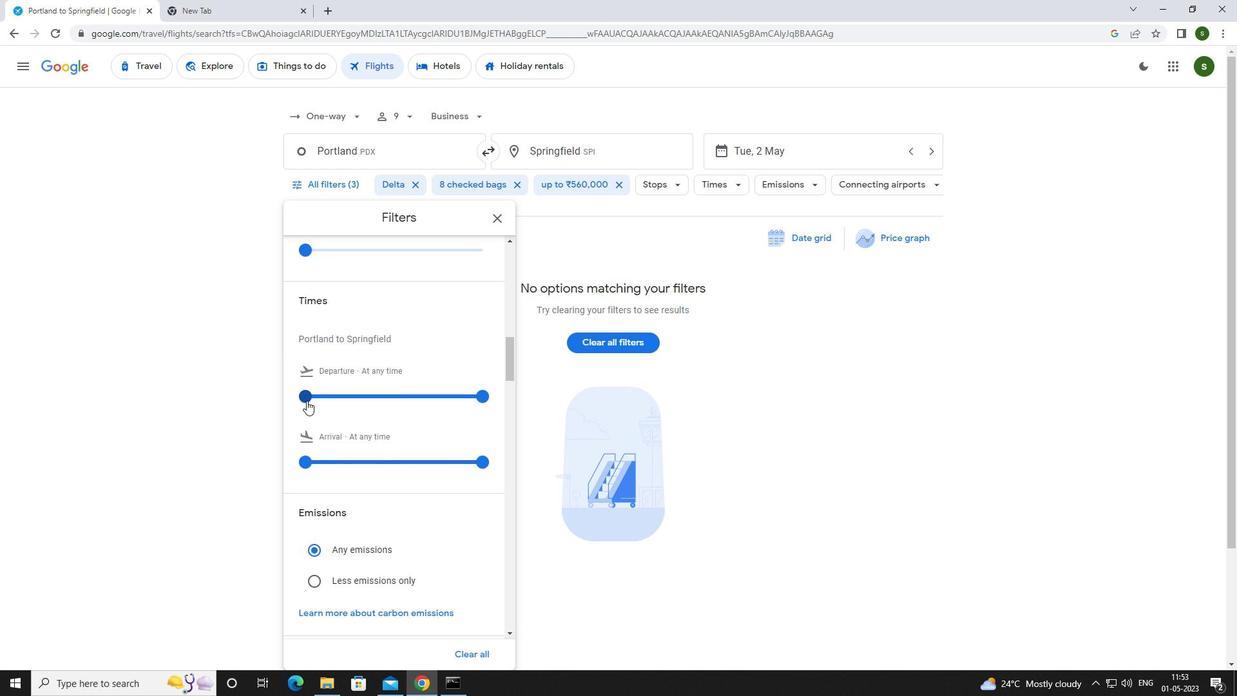 
Action: Mouse pressed left at (304, 395)
Screenshot: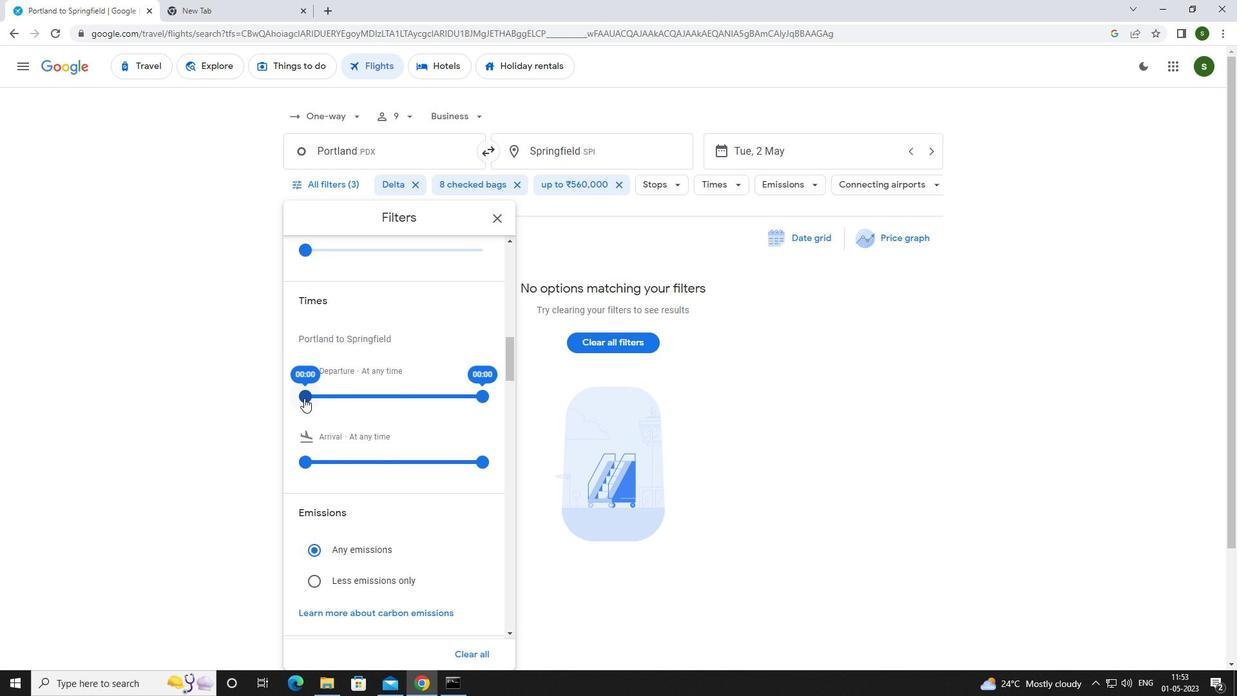 
Action: Mouse moved to (781, 478)
Screenshot: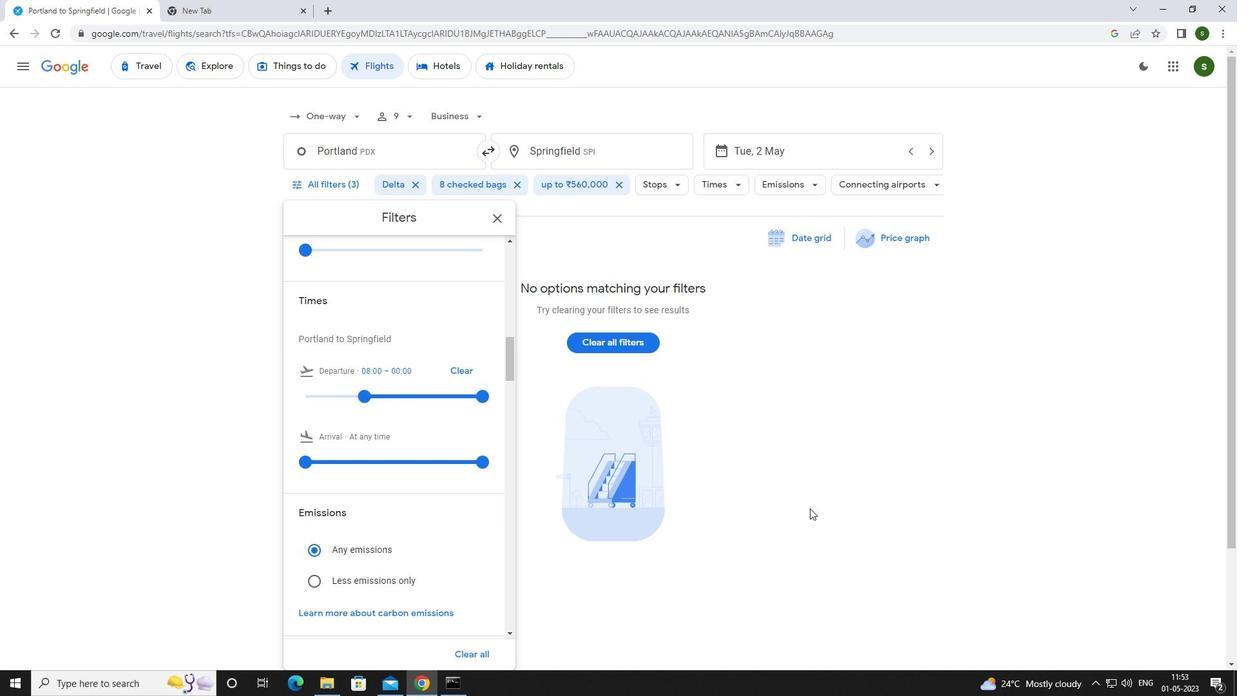 
Action: Mouse pressed left at (781, 478)
Screenshot: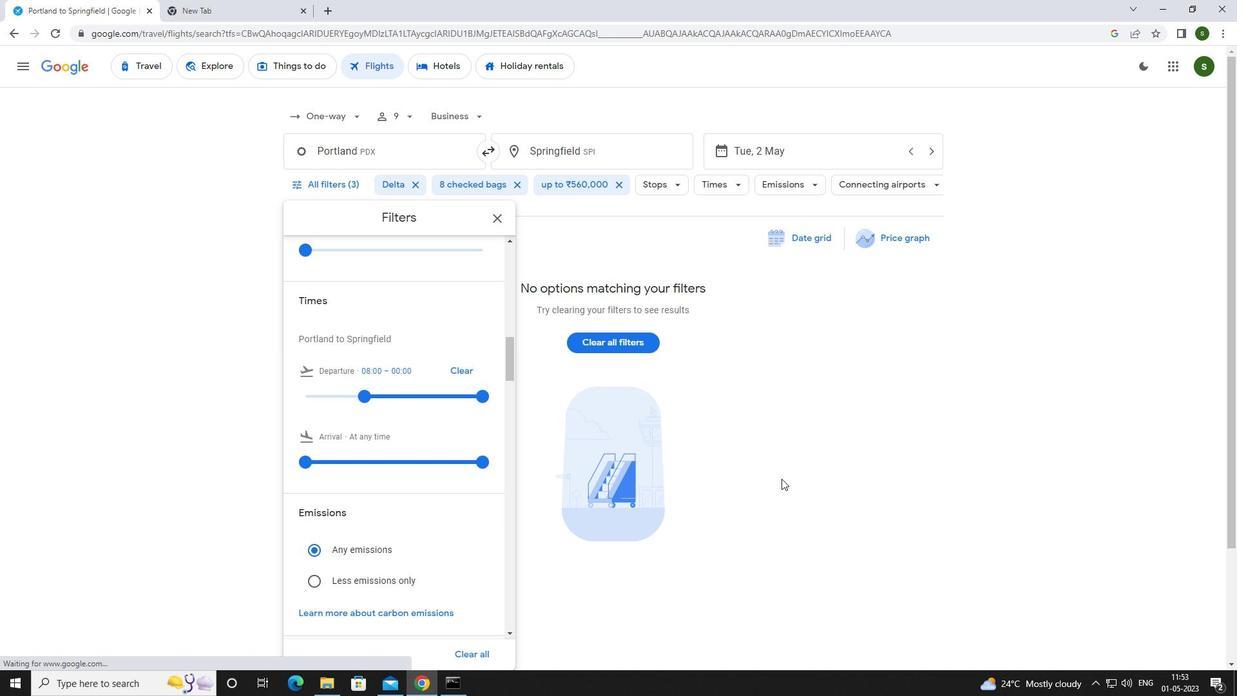 
